 Task: Start in the project BitSoft the sprint 'User Story Mapping Sprint', with a duration of 1 week. Start in the project BitSoft the sprint 'User Story Mapping Sprint', with a duration of 3 weeks. Start in the project BitSoft the sprint 'User Story Mapping Sprint', with a duration of 2 weeks
Action: Mouse moved to (205, 68)
Screenshot: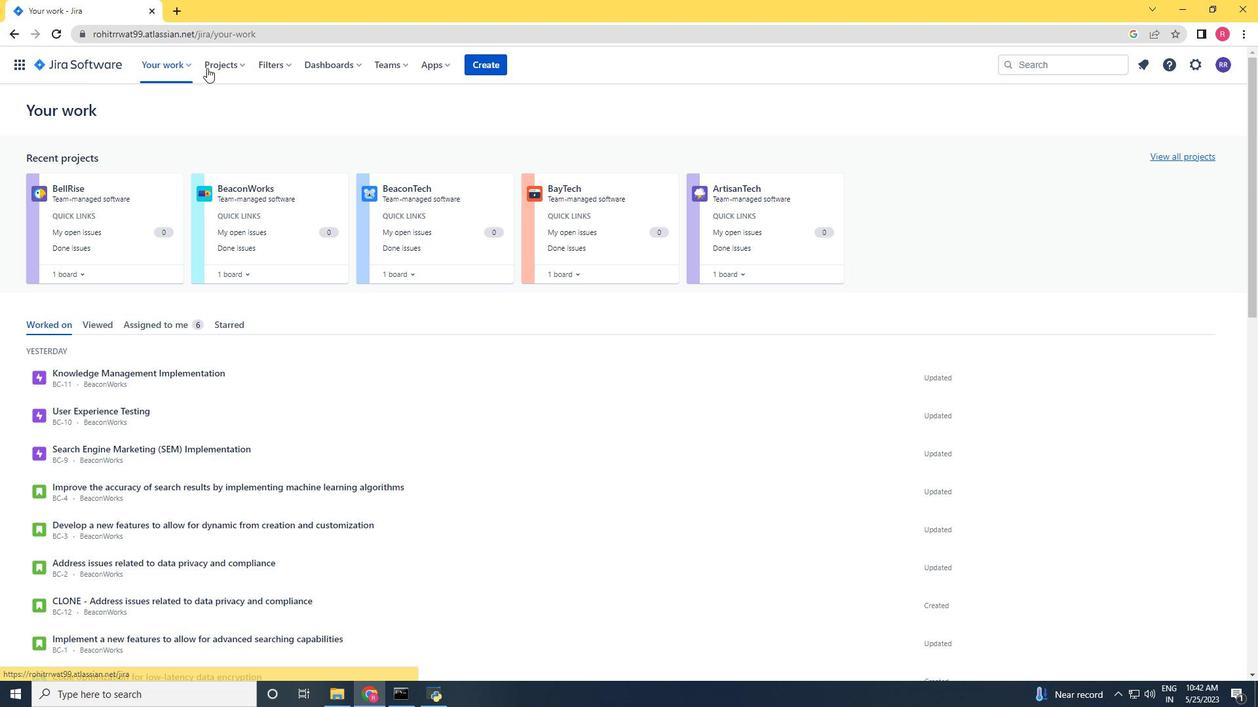 
Action: Mouse pressed left at (205, 68)
Screenshot: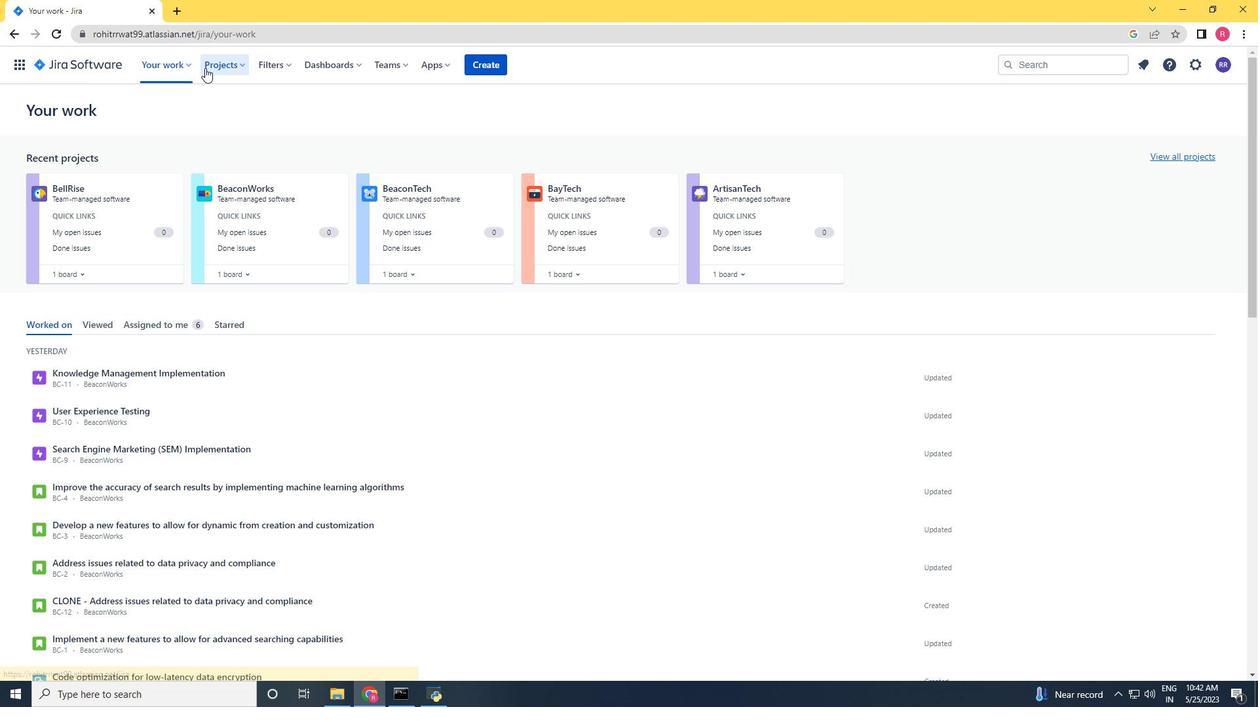 
Action: Mouse moved to (239, 130)
Screenshot: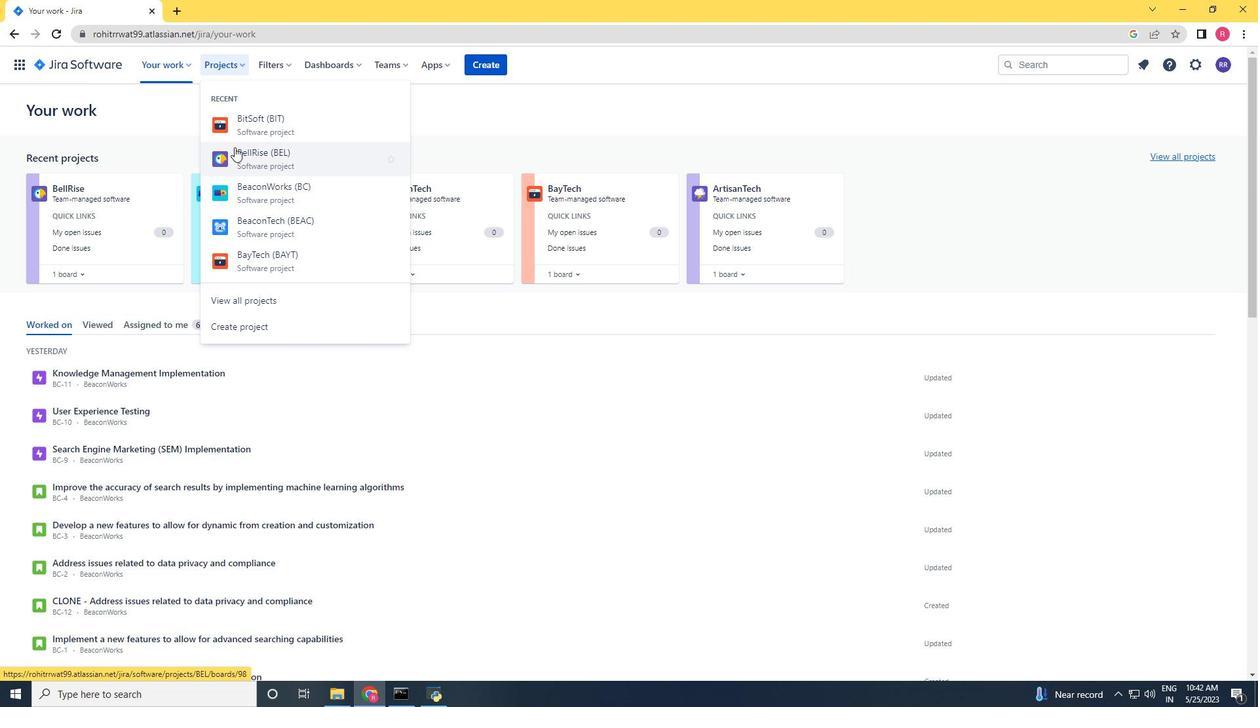 
Action: Mouse pressed left at (239, 130)
Screenshot: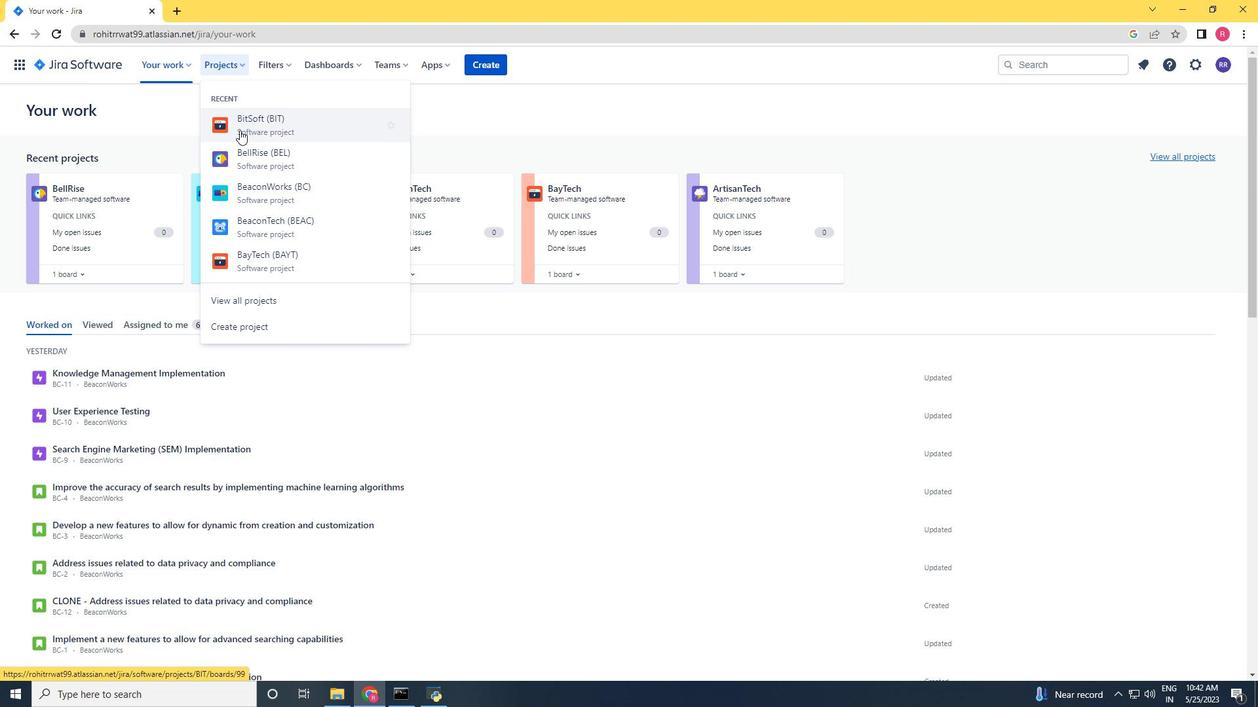 
Action: Mouse moved to (45, 192)
Screenshot: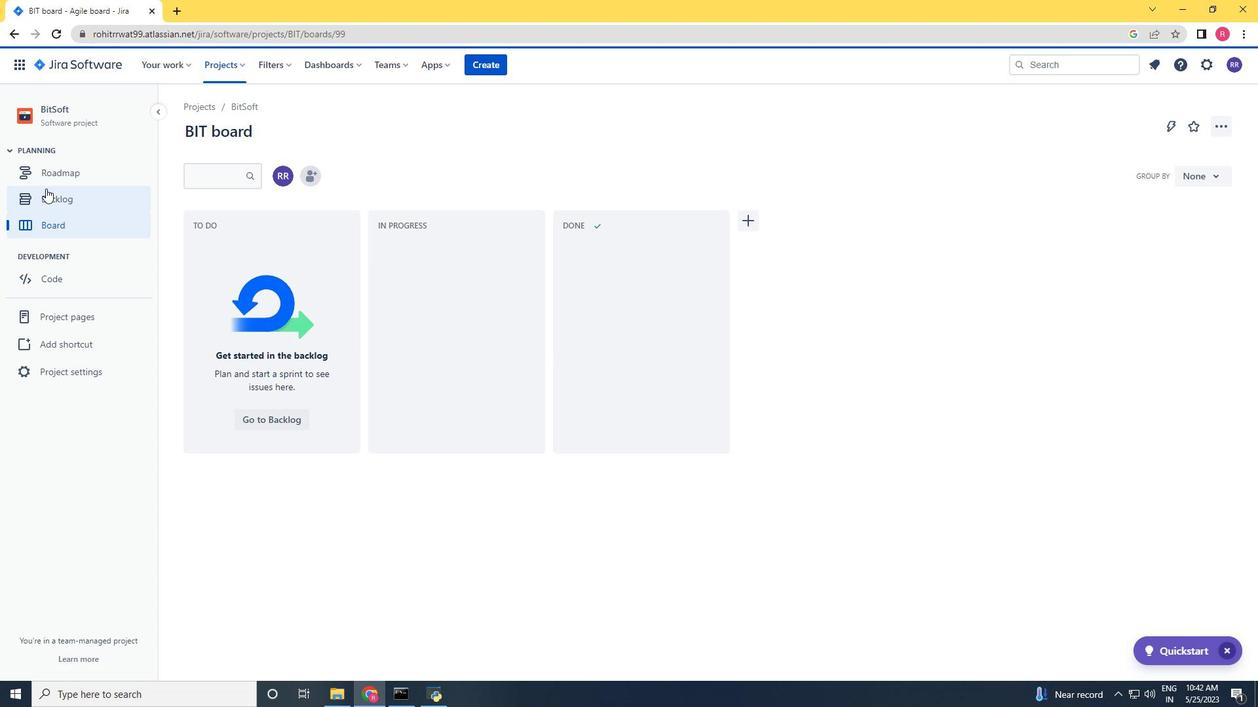 
Action: Mouse pressed left at (45, 192)
Screenshot: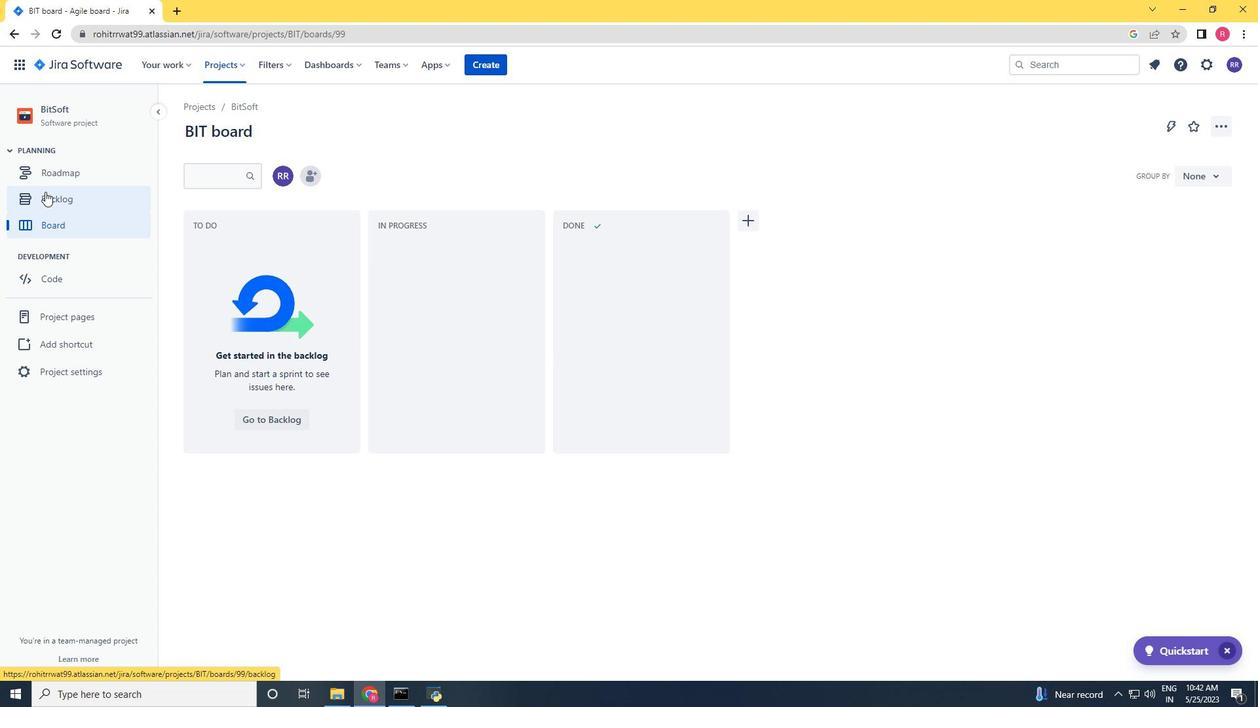 
Action: Mouse moved to (1171, 211)
Screenshot: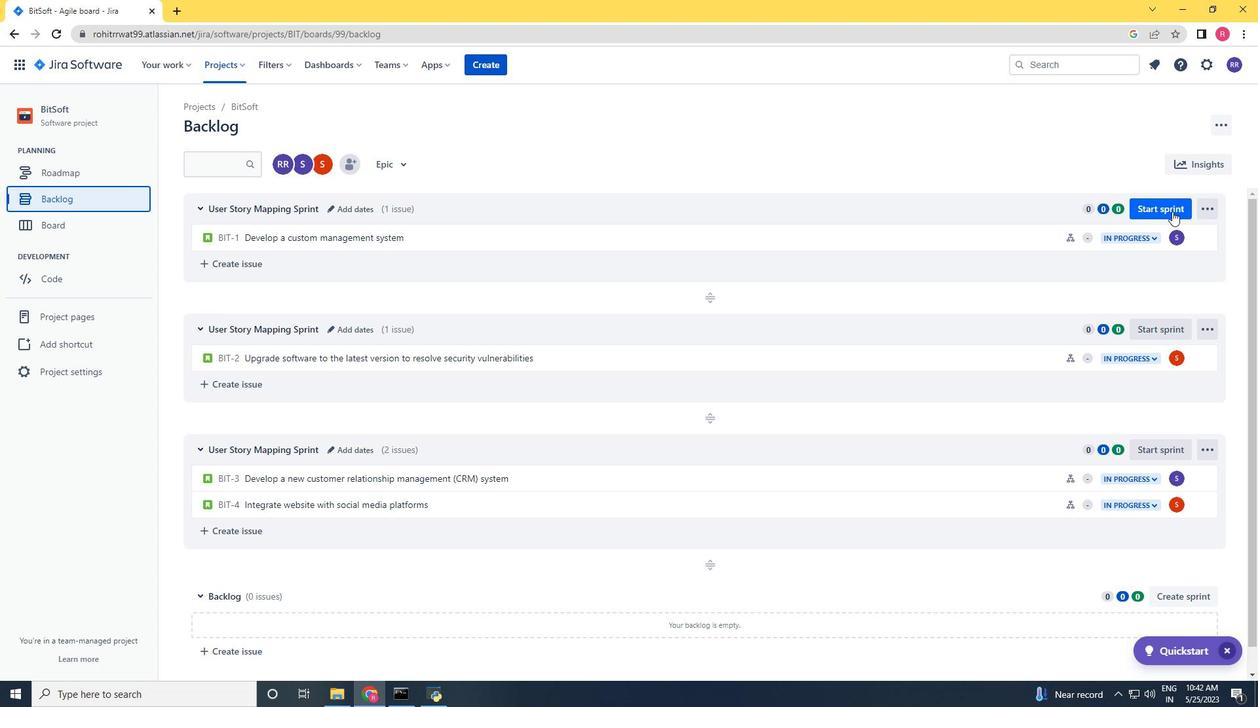 
Action: Mouse pressed left at (1171, 211)
Screenshot: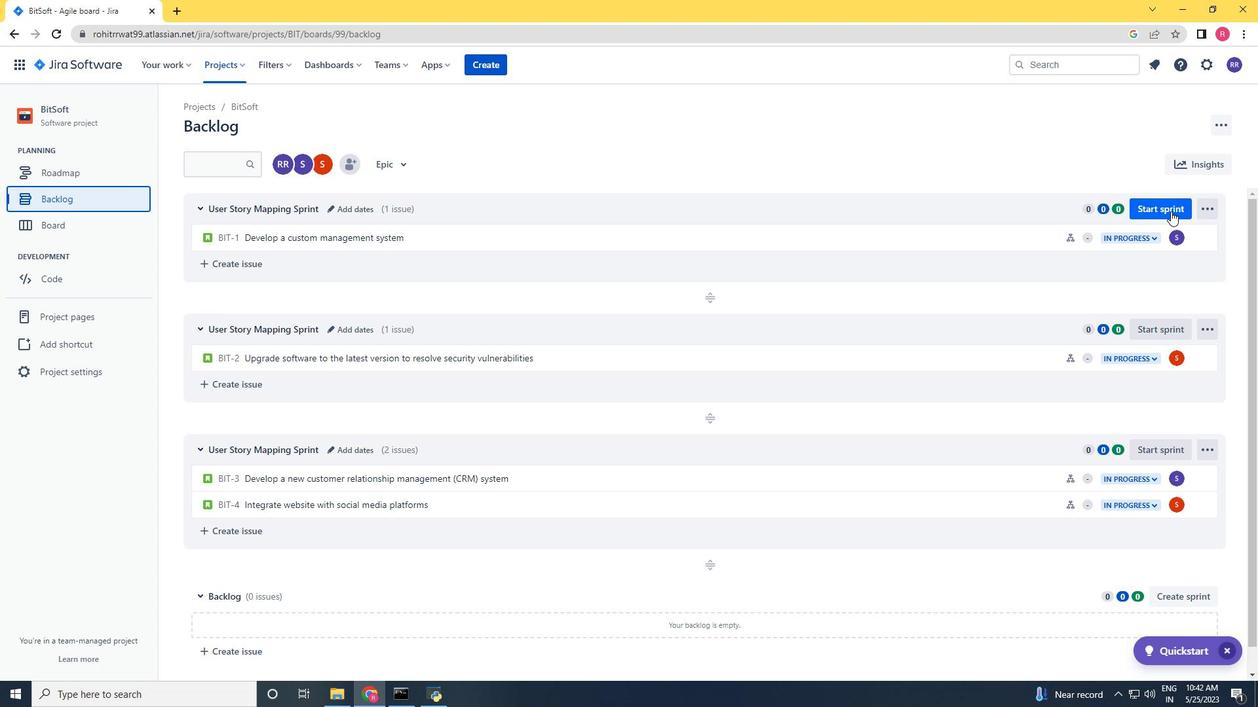 
Action: Mouse moved to (584, 235)
Screenshot: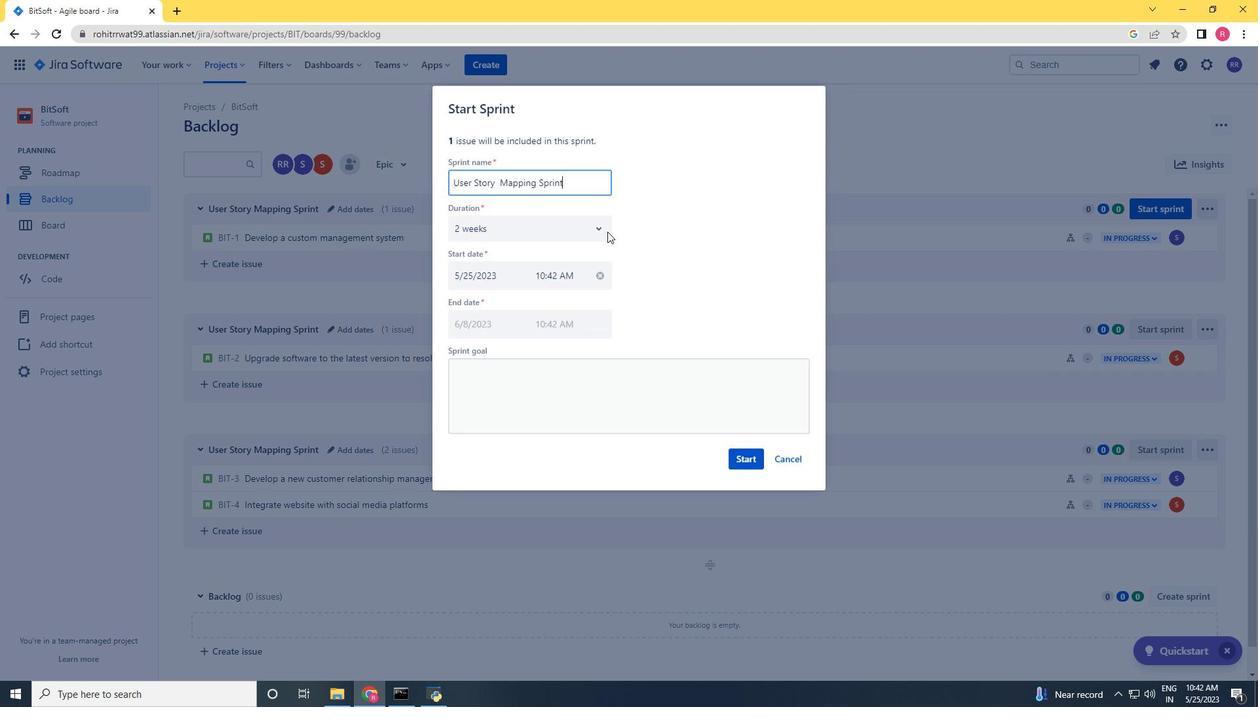 
Action: Mouse pressed left at (584, 235)
Screenshot: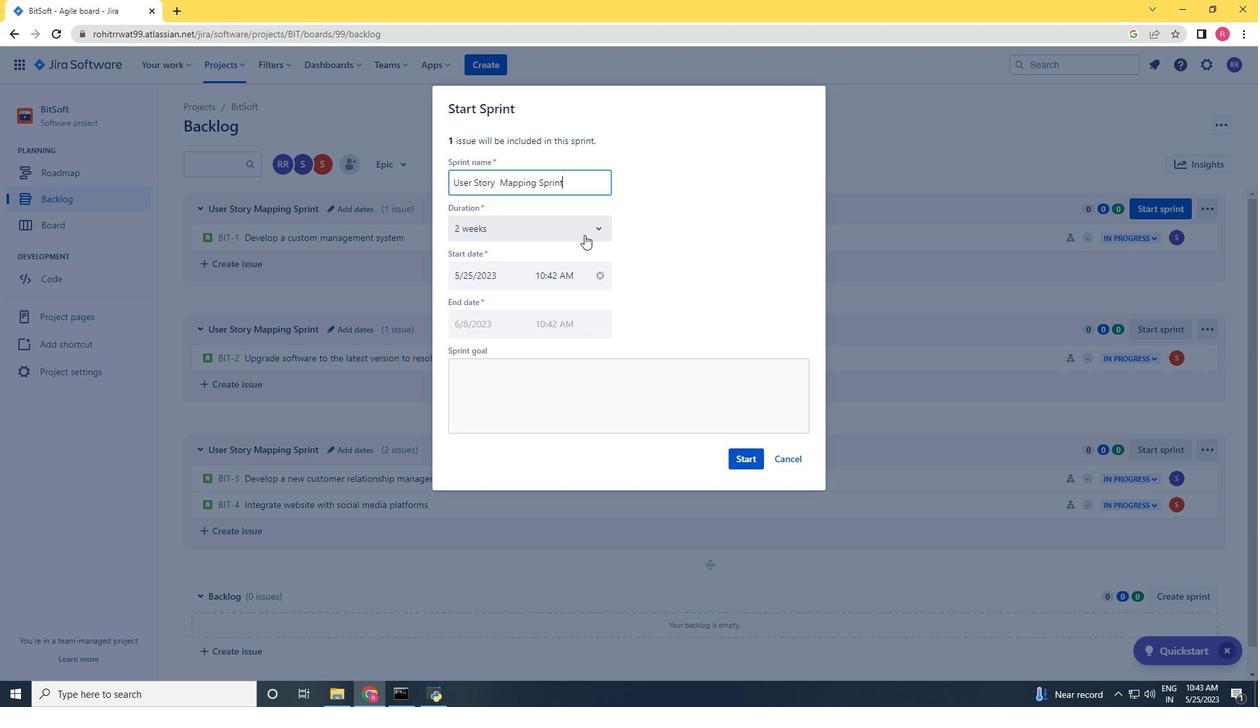 
Action: Mouse moved to (533, 260)
Screenshot: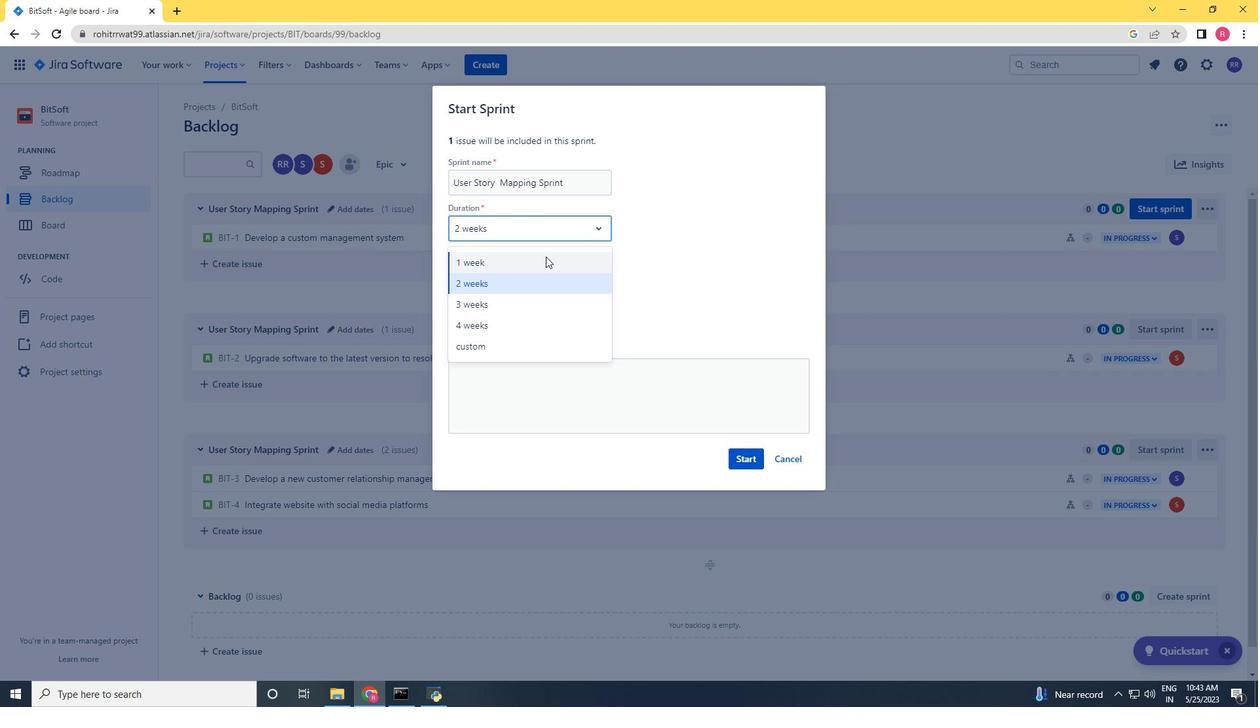 
Action: Mouse pressed left at (533, 260)
Screenshot: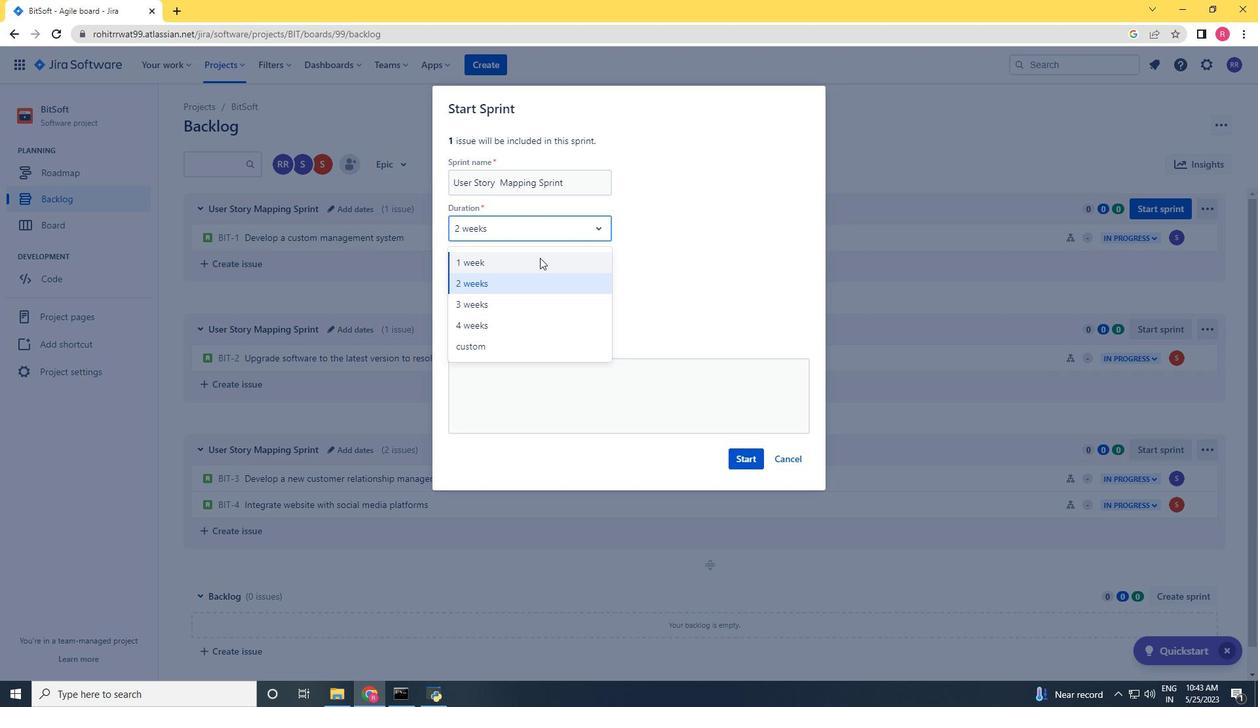 
Action: Mouse moved to (734, 455)
Screenshot: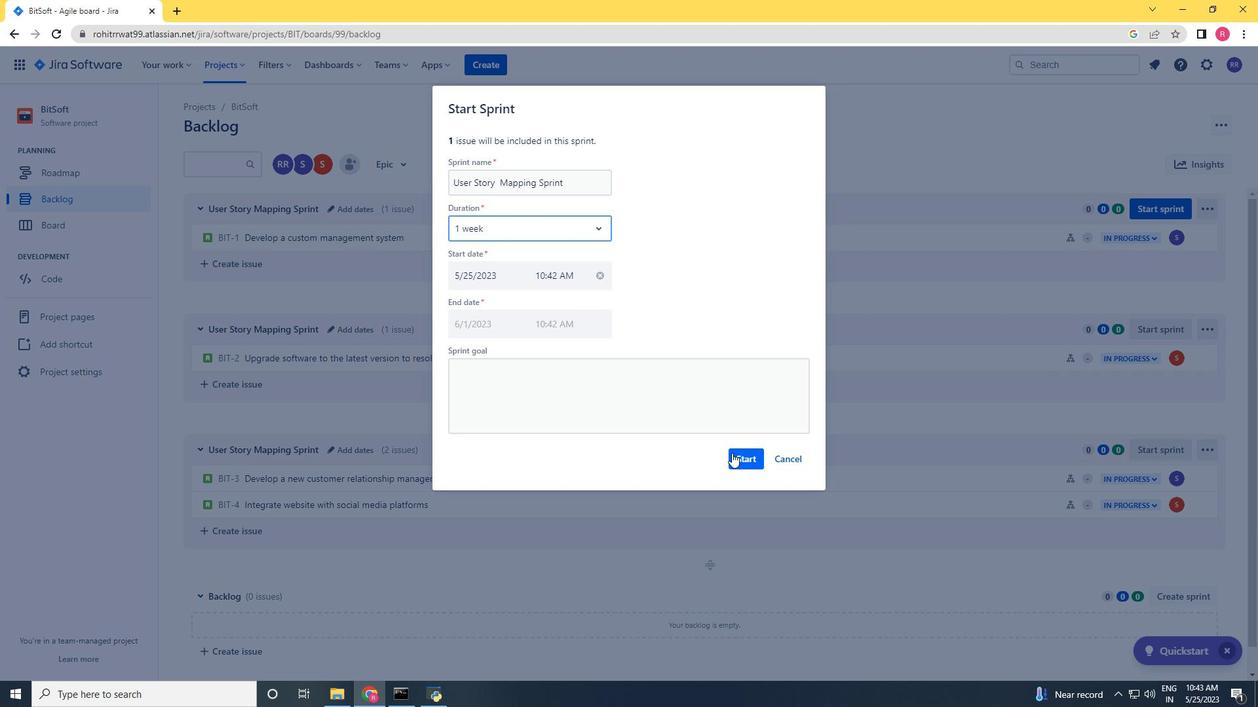 
Action: Mouse pressed left at (734, 455)
Screenshot: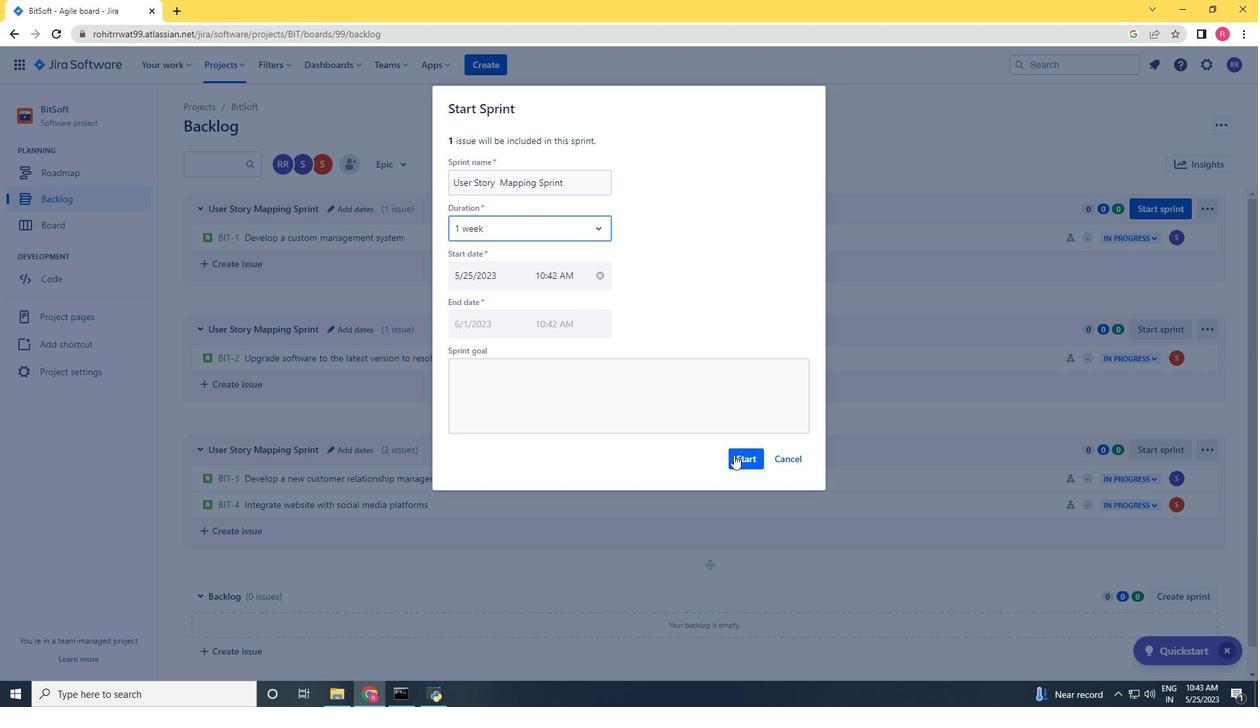 
Action: Mouse moved to (75, 201)
Screenshot: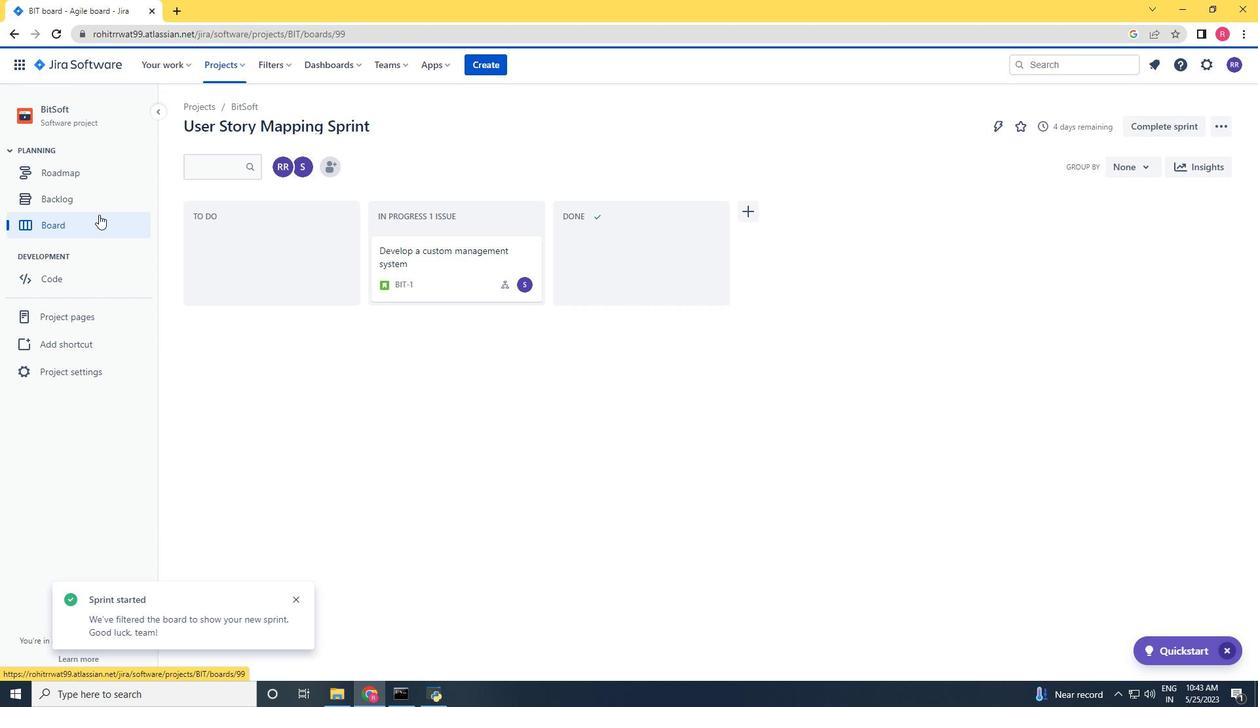 
Action: Mouse pressed left at (75, 201)
Screenshot: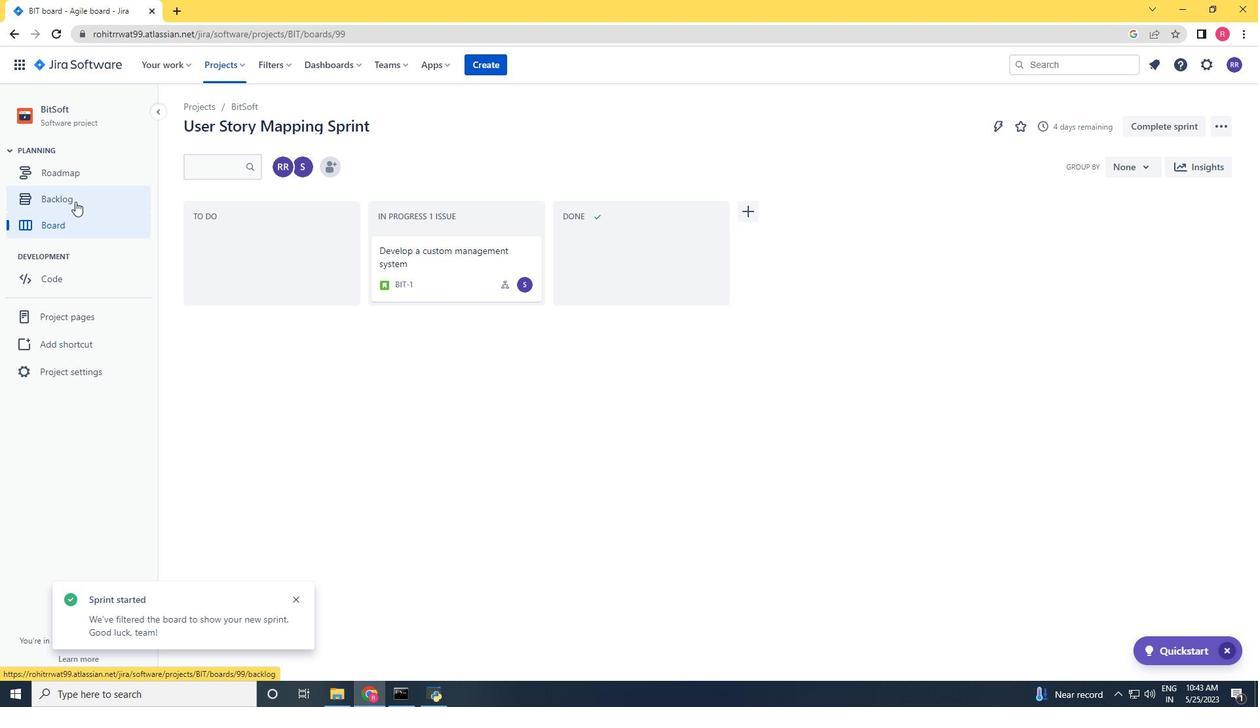 
Action: Mouse moved to (1160, 328)
Screenshot: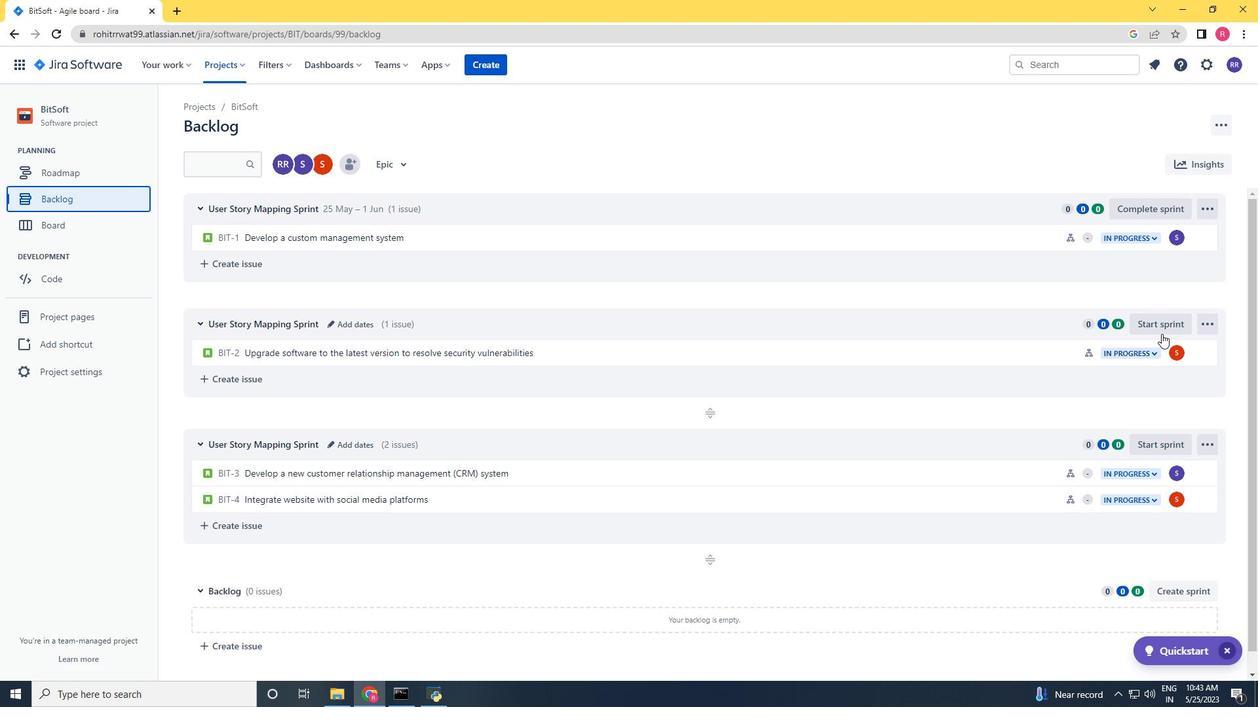 
Action: Mouse pressed left at (1160, 328)
Screenshot: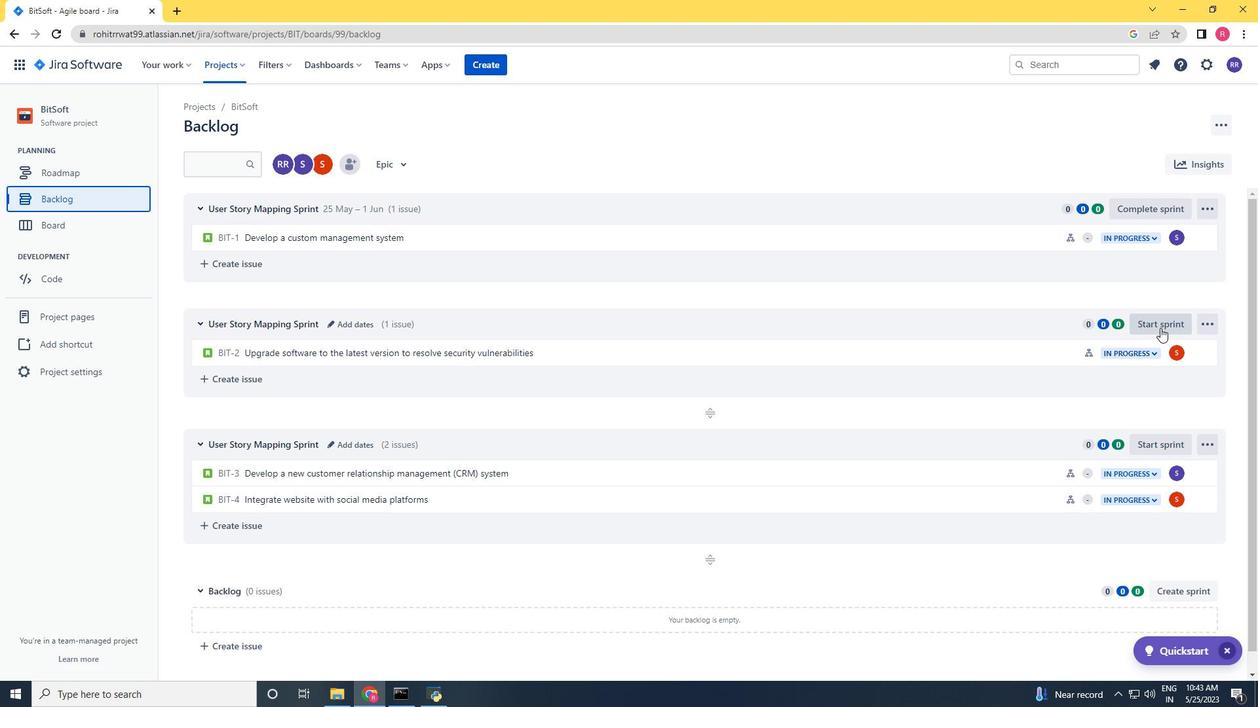 
Action: Mouse moved to (522, 222)
Screenshot: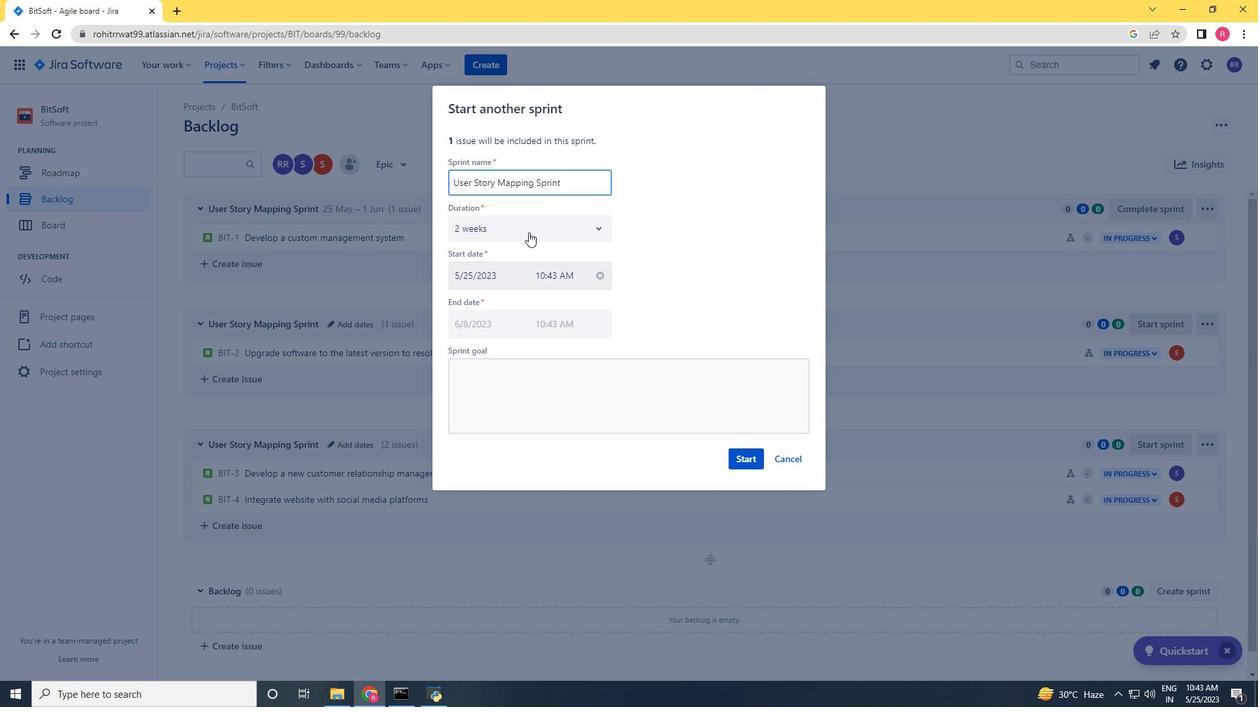 
Action: Mouse pressed left at (522, 222)
Screenshot: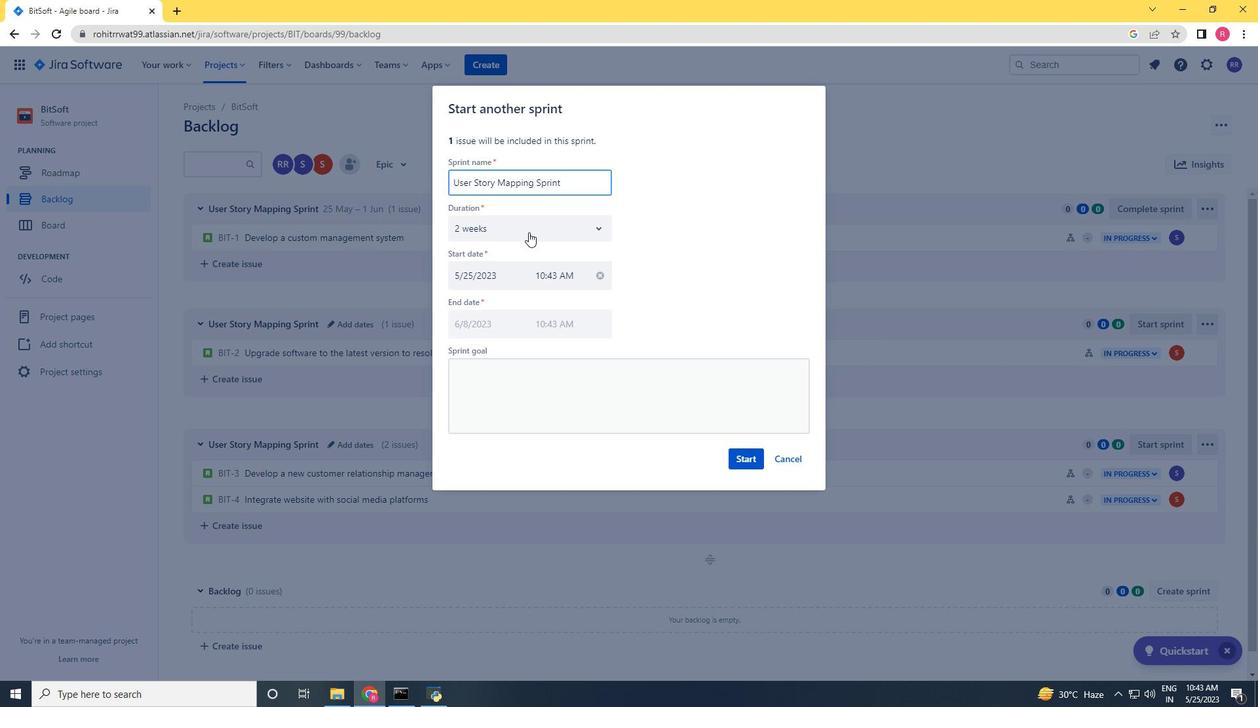 
Action: Mouse moved to (487, 308)
Screenshot: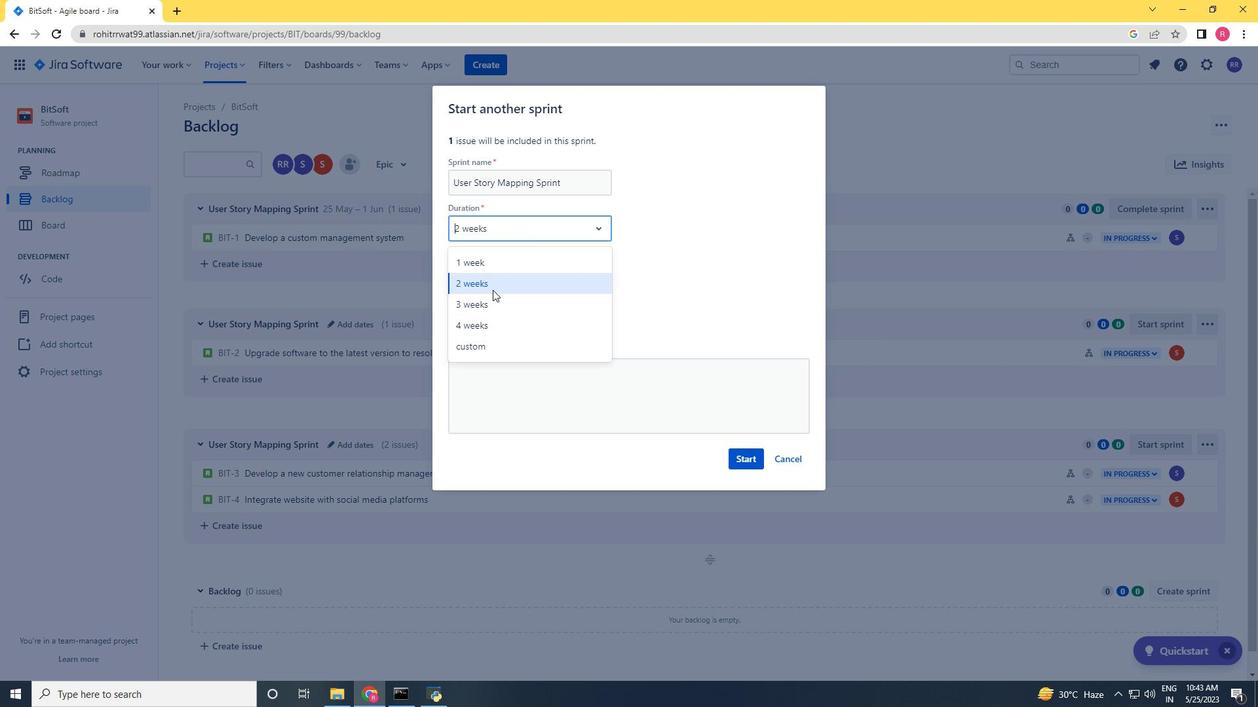 
Action: Mouse pressed left at (487, 308)
Screenshot: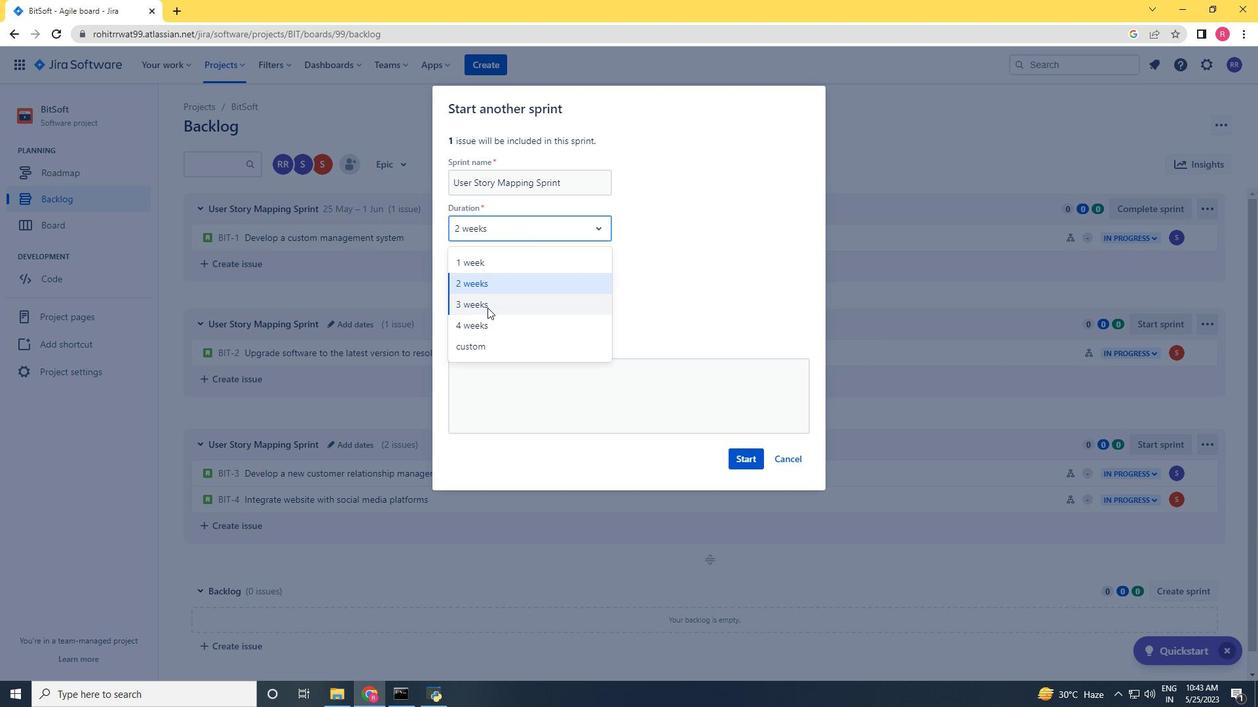 
Action: Mouse moved to (742, 456)
Screenshot: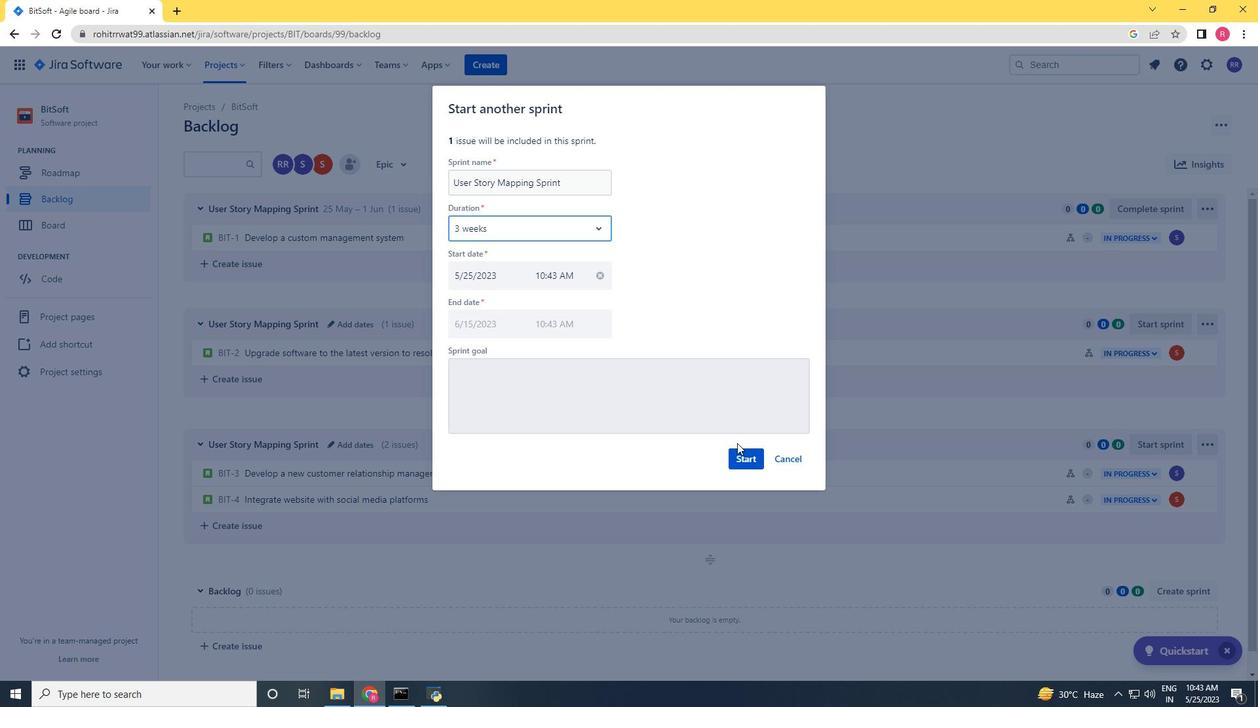 
Action: Mouse pressed left at (742, 456)
Screenshot: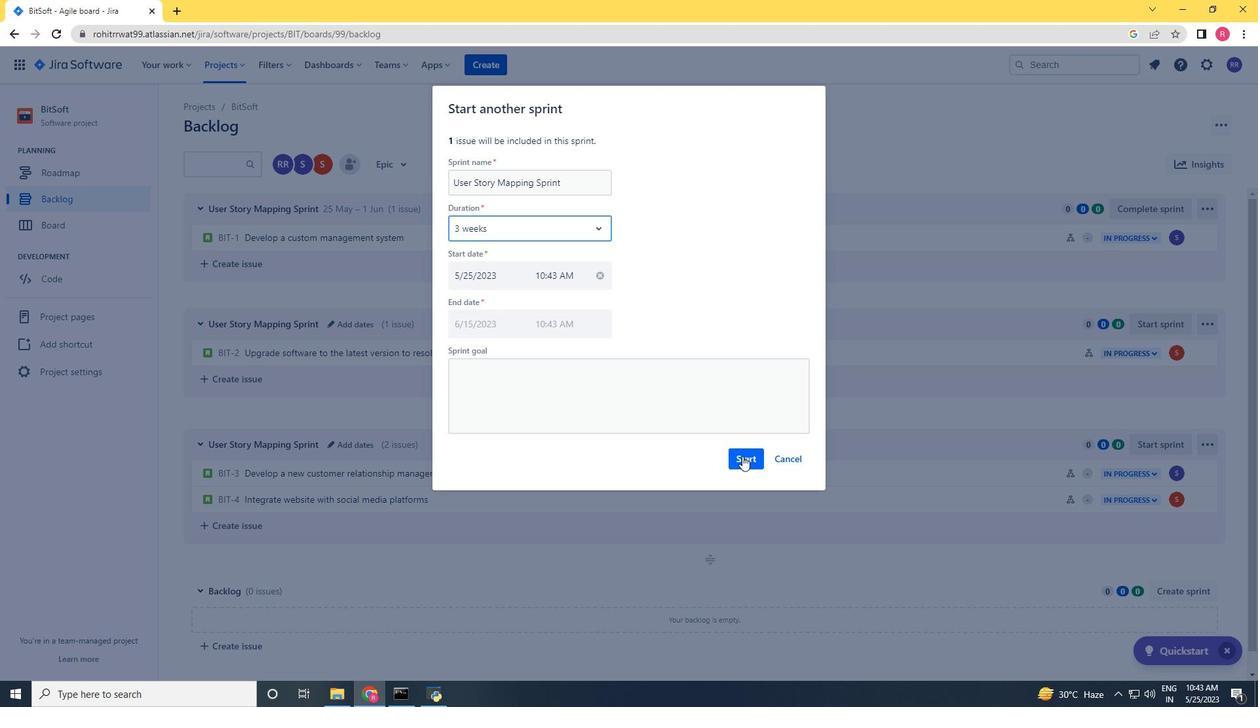 
Action: Mouse moved to (75, 205)
Screenshot: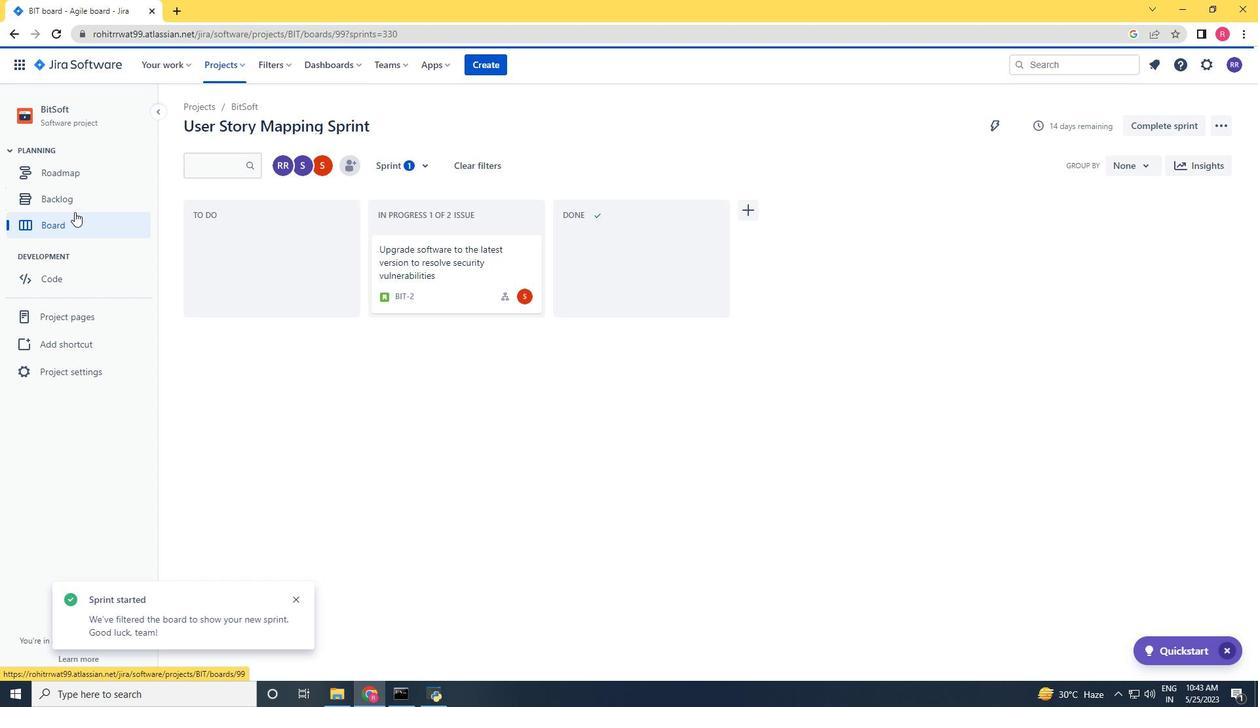 
Action: Mouse pressed left at (75, 205)
Screenshot: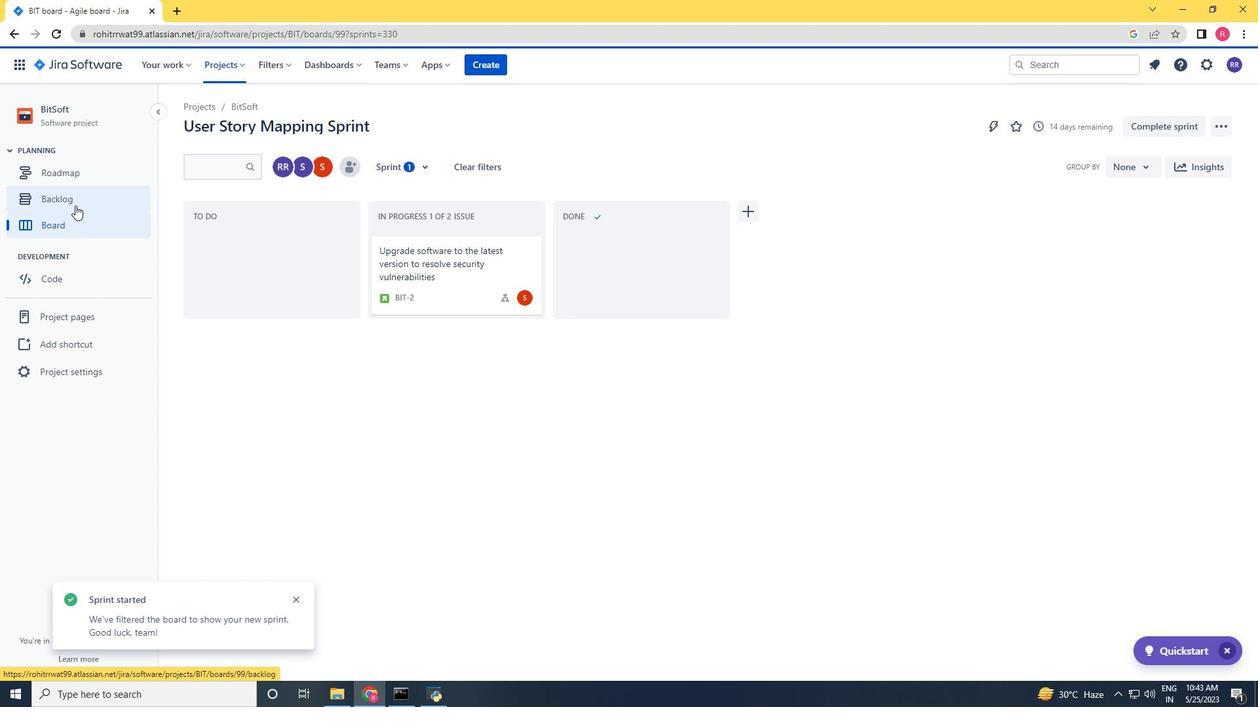 
Action: Mouse moved to (1159, 441)
Screenshot: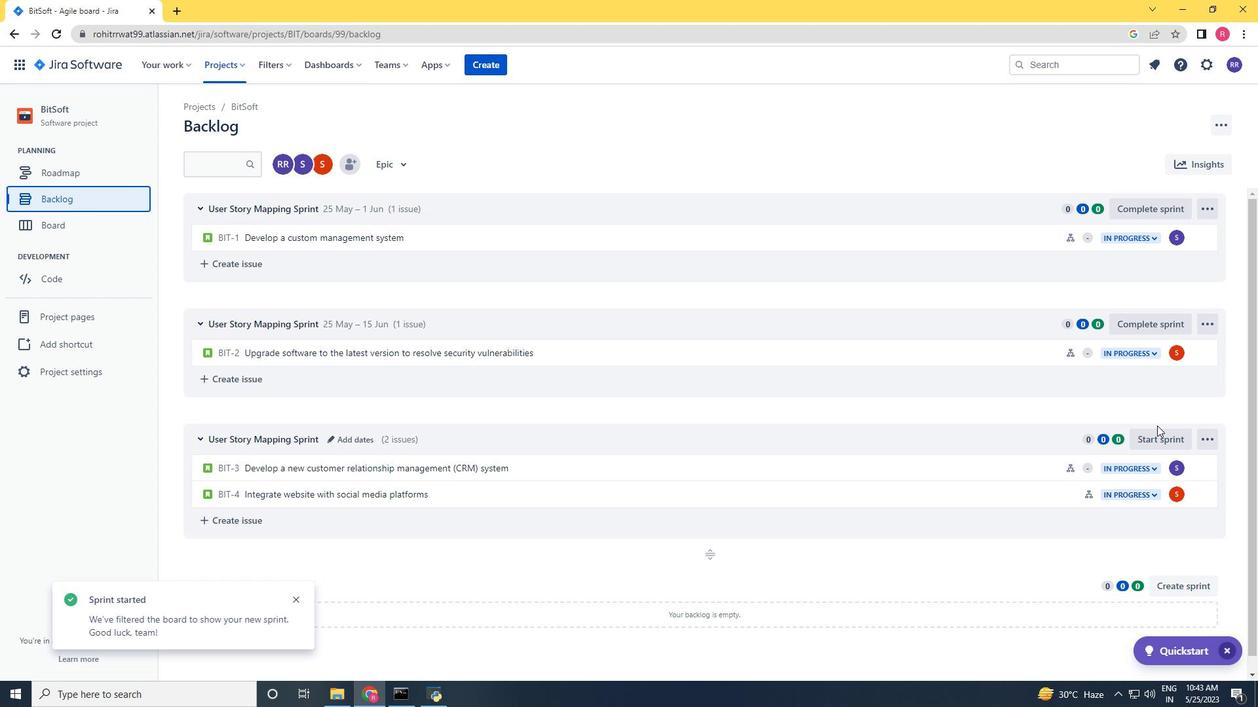 
Action: Mouse pressed left at (1159, 441)
Screenshot: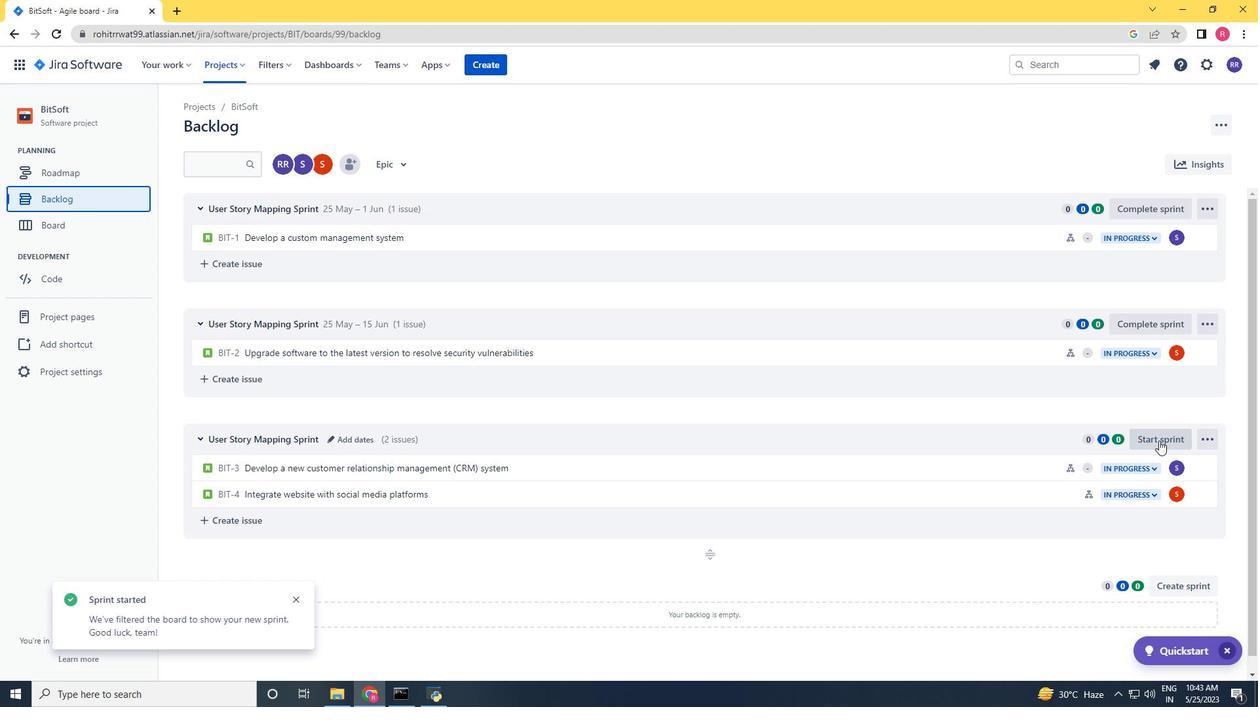 
Action: Mouse moved to (512, 231)
Screenshot: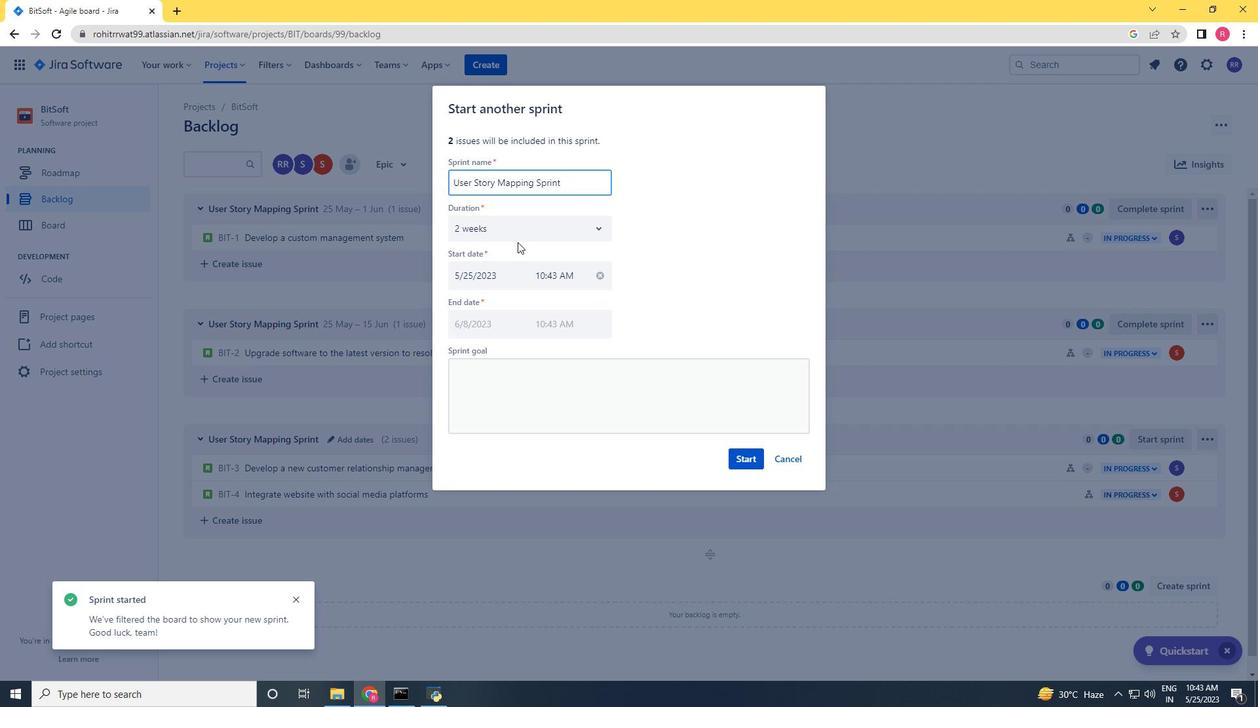 
Action: Mouse pressed left at (512, 231)
Screenshot: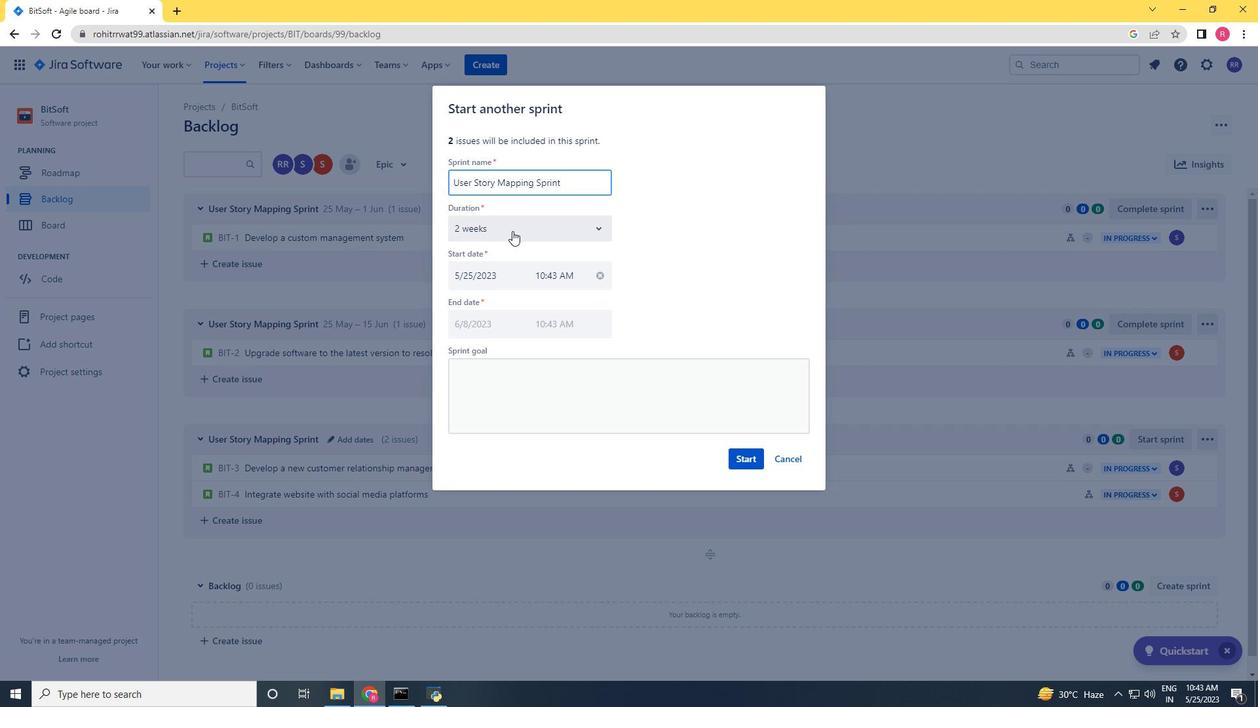 
Action: Mouse moved to (490, 283)
Screenshot: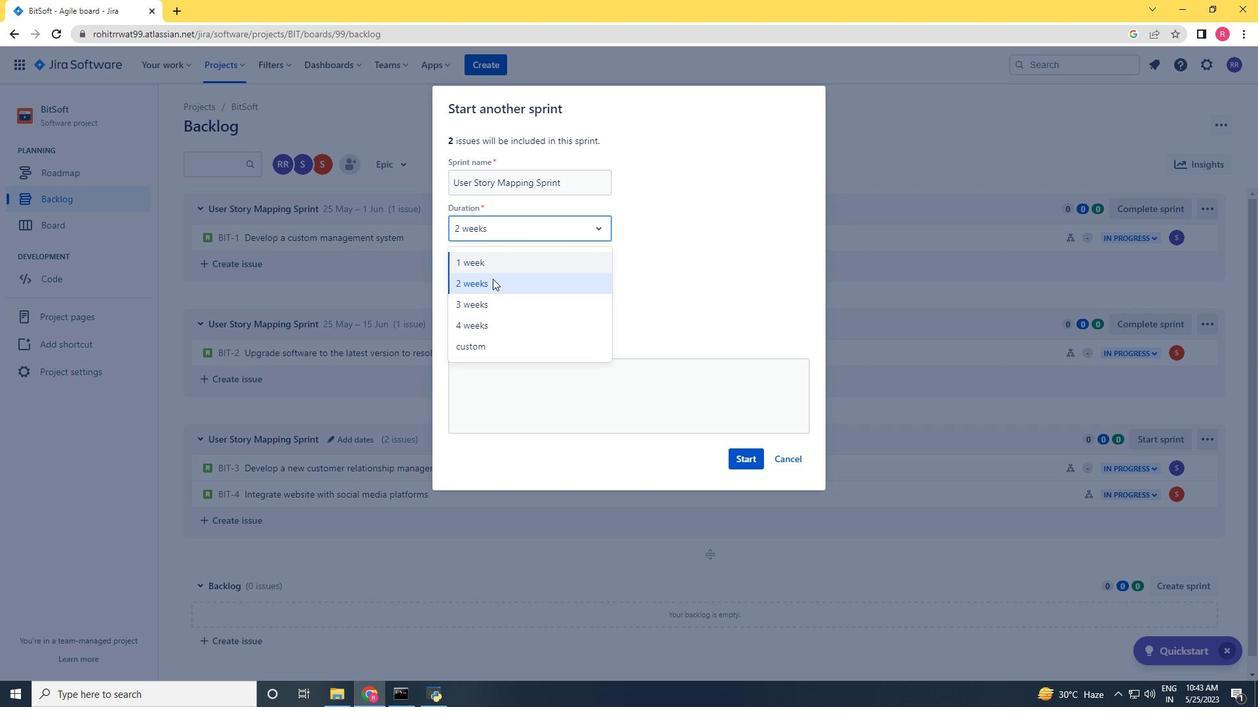 
Action: Mouse pressed left at (490, 283)
Screenshot: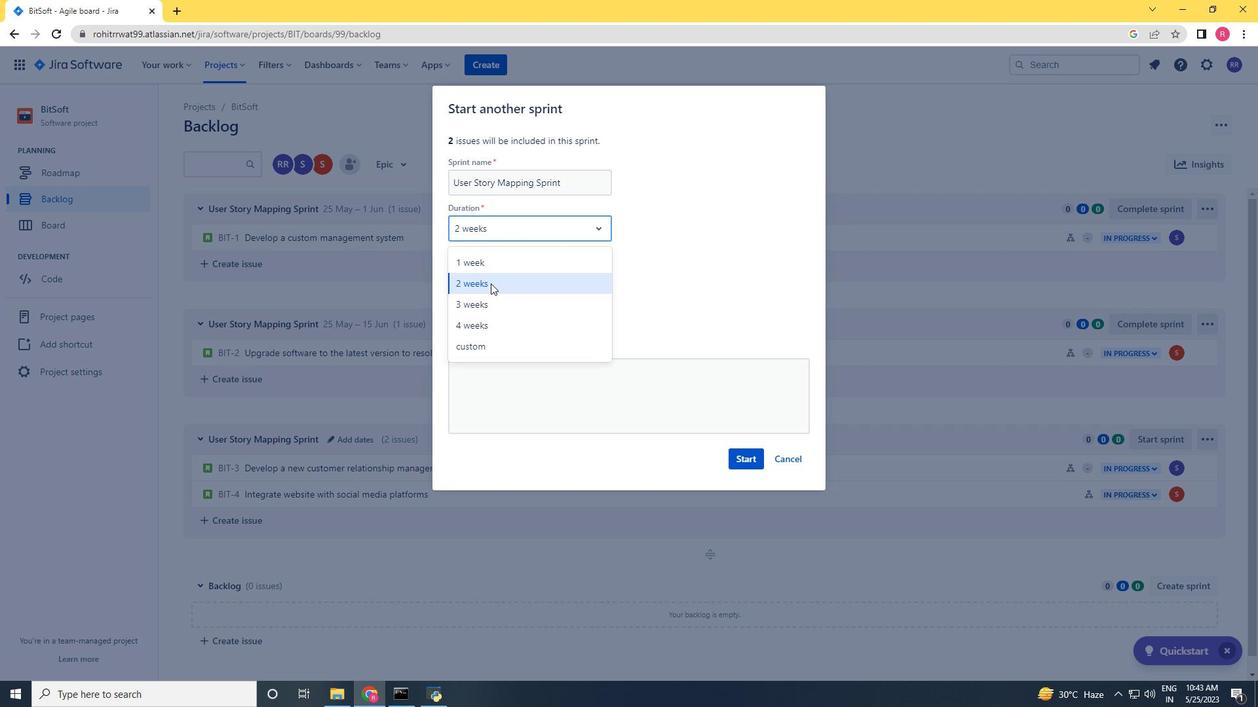 
Action: Mouse moved to (730, 452)
Screenshot: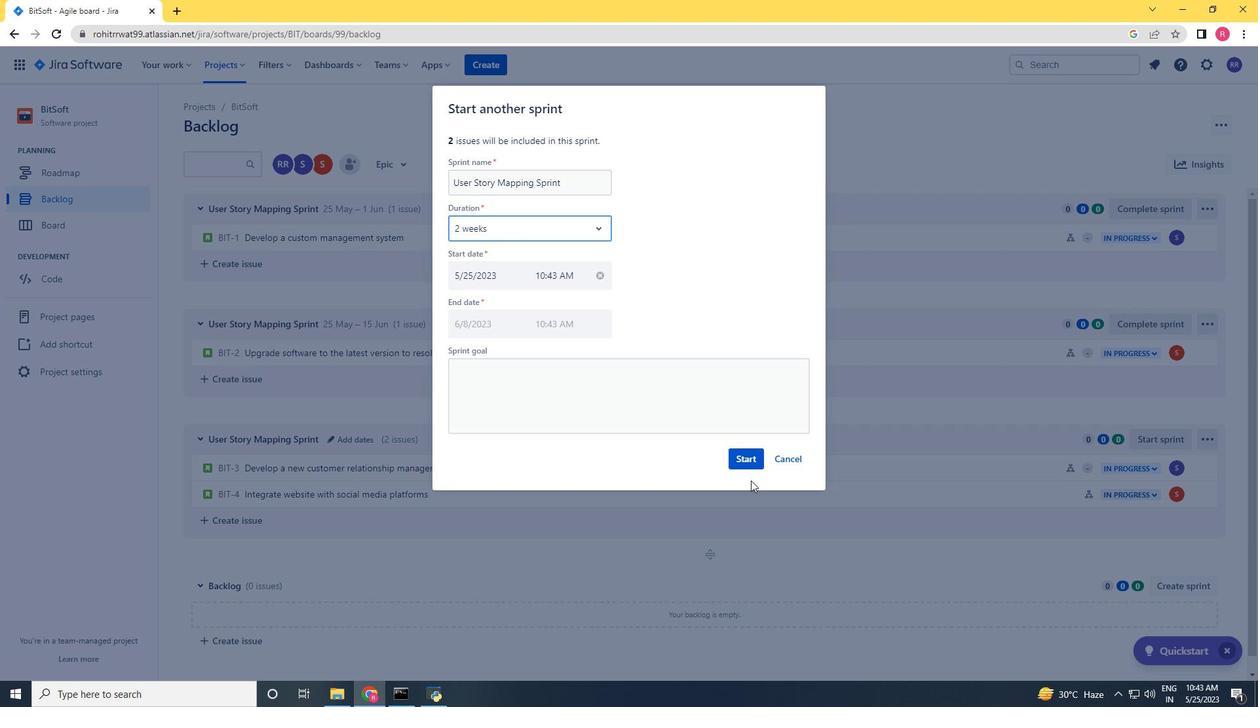 
Action: Mouse pressed left at (730, 452)
Screenshot: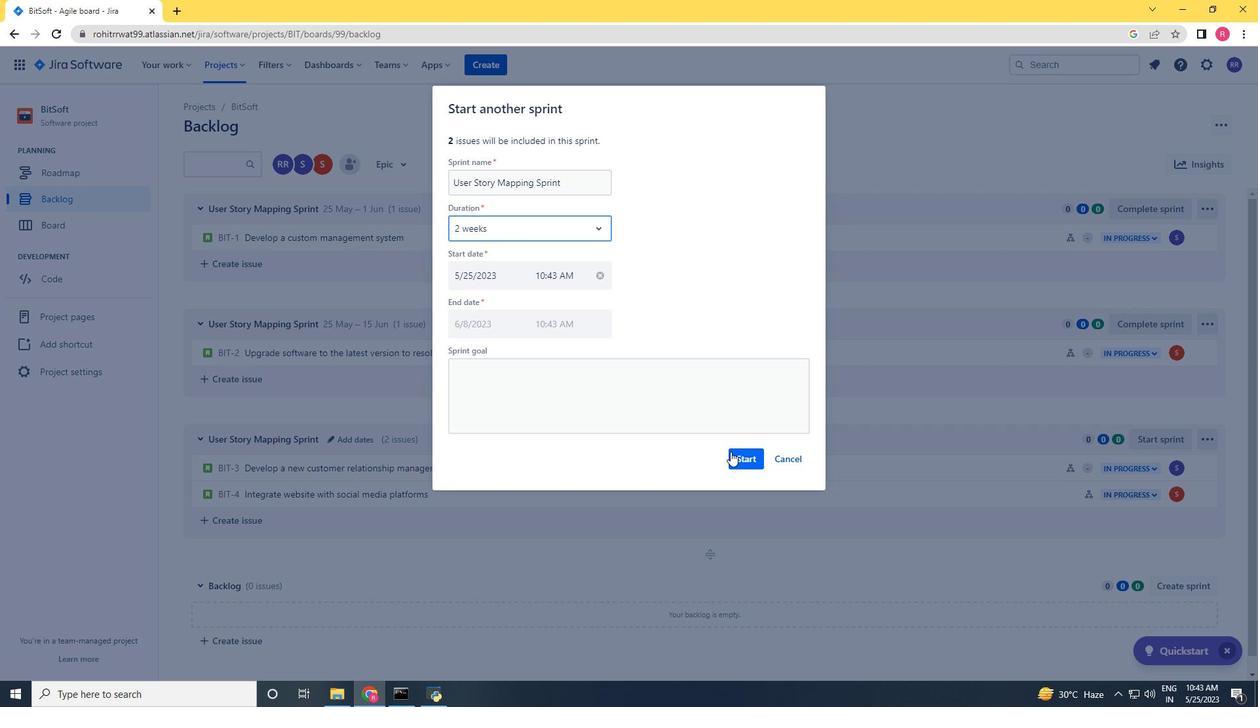
Action: Mouse moved to (57, 200)
Screenshot: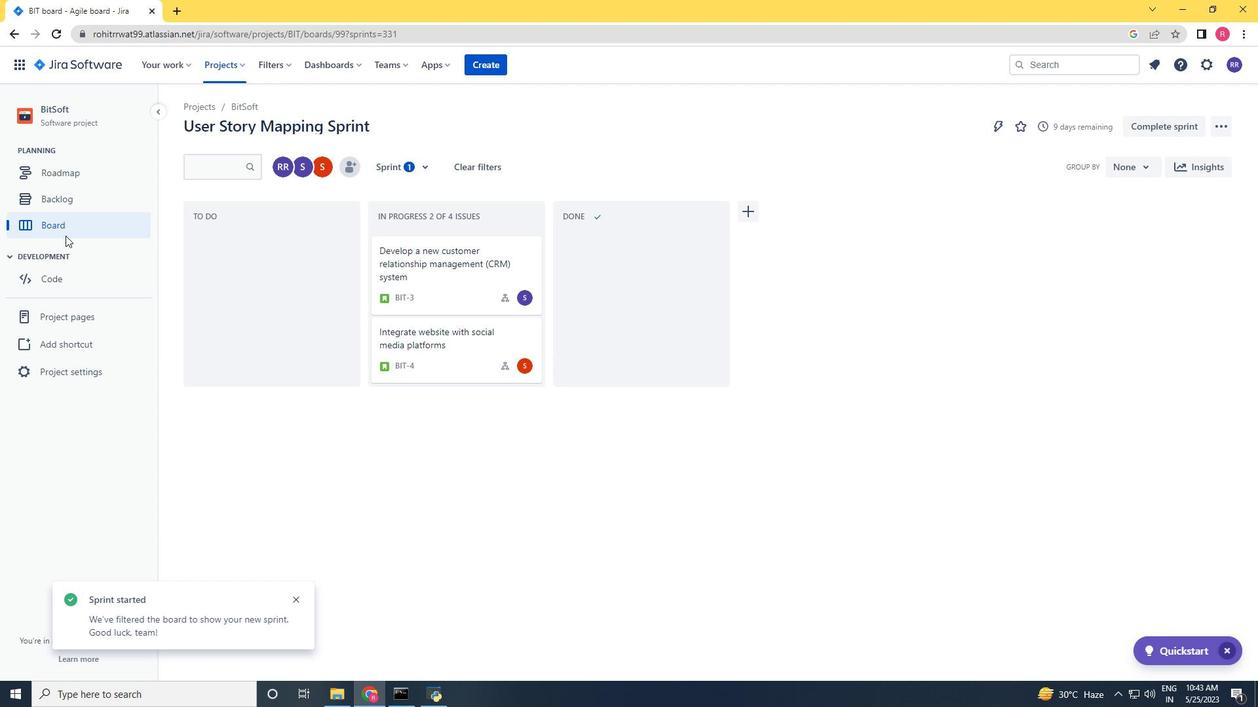 
Action: Mouse pressed left at (57, 200)
Screenshot: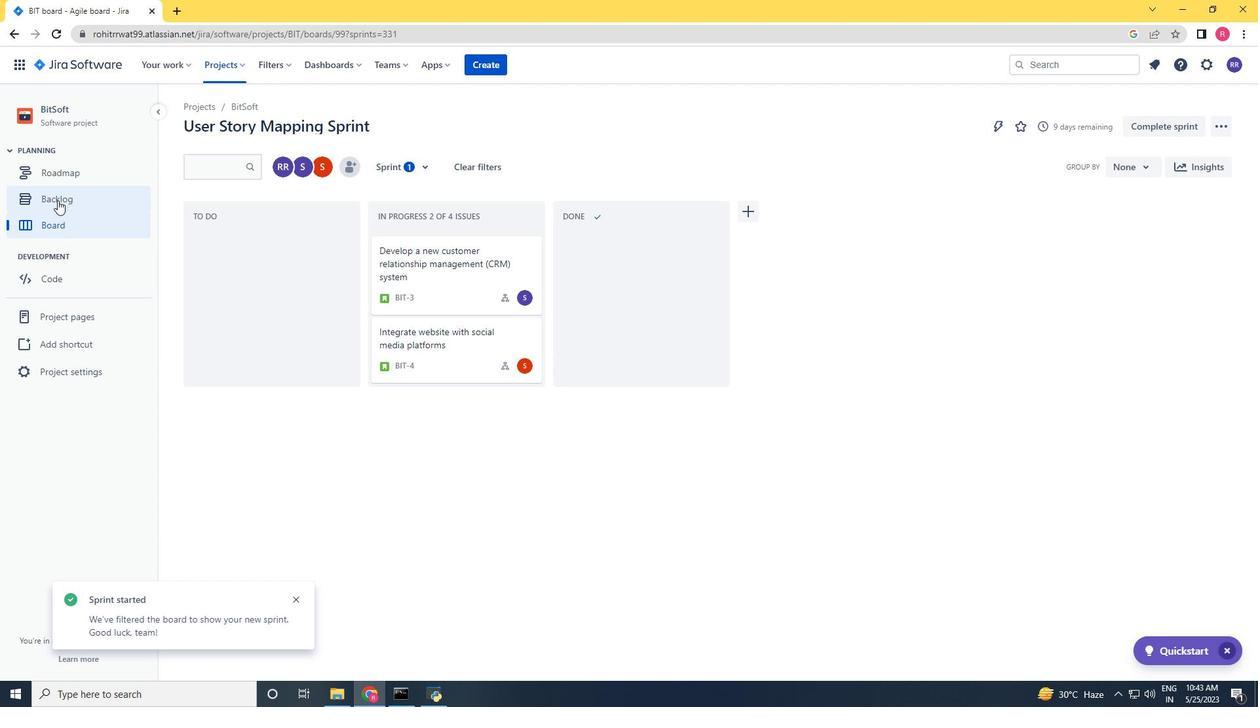 
Action: Mouse moved to (628, 587)
Screenshot: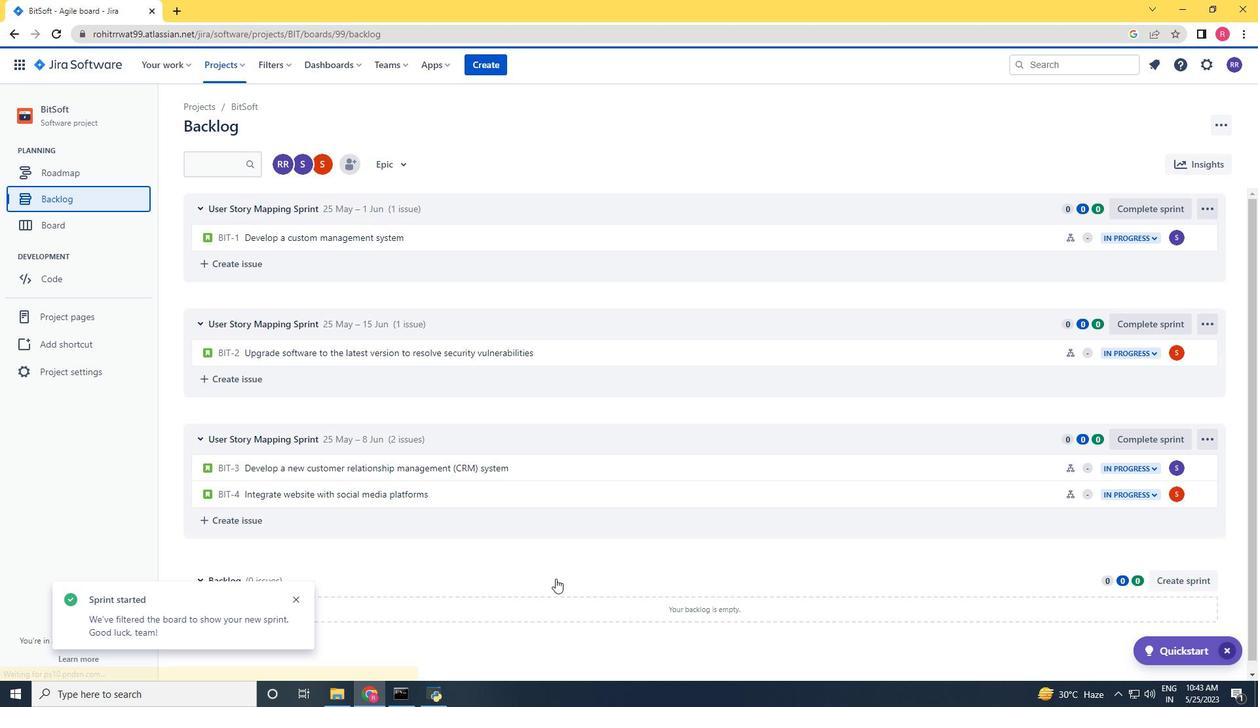 
Action: Mouse scrolled (628, 588) with delta (0, 0)
Screenshot: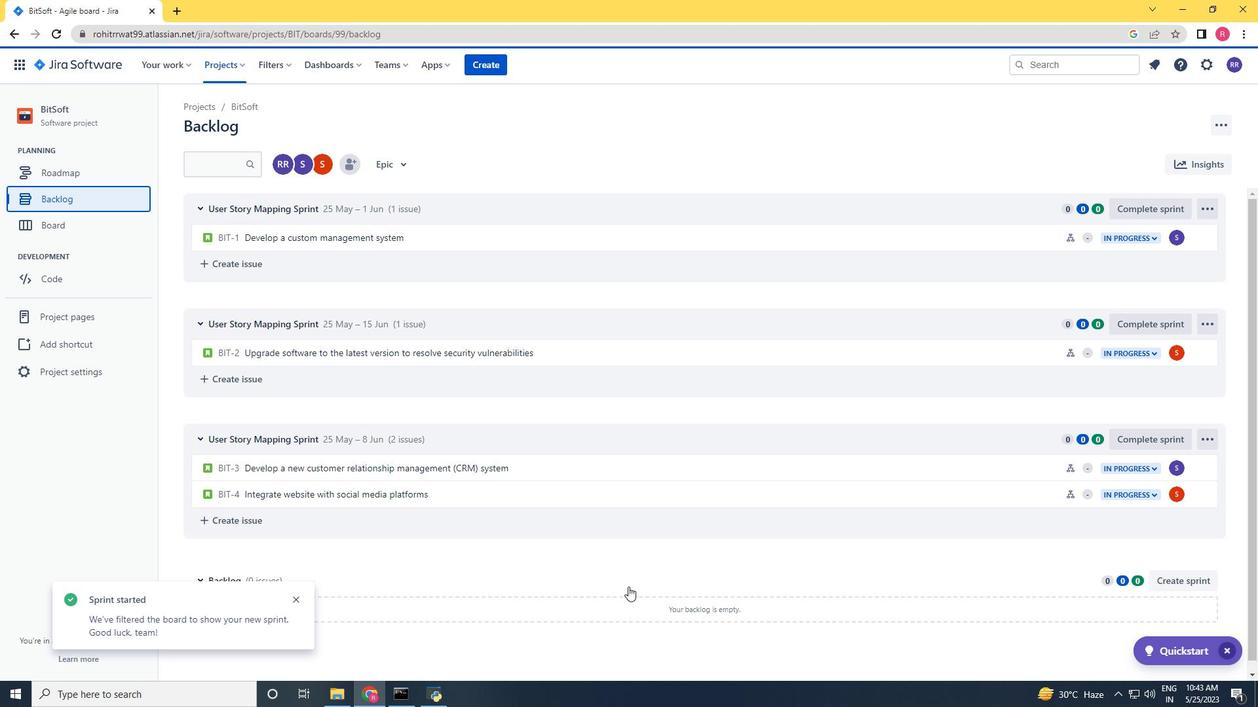 
Action: Mouse scrolled (628, 588) with delta (0, 0)
Screenshot: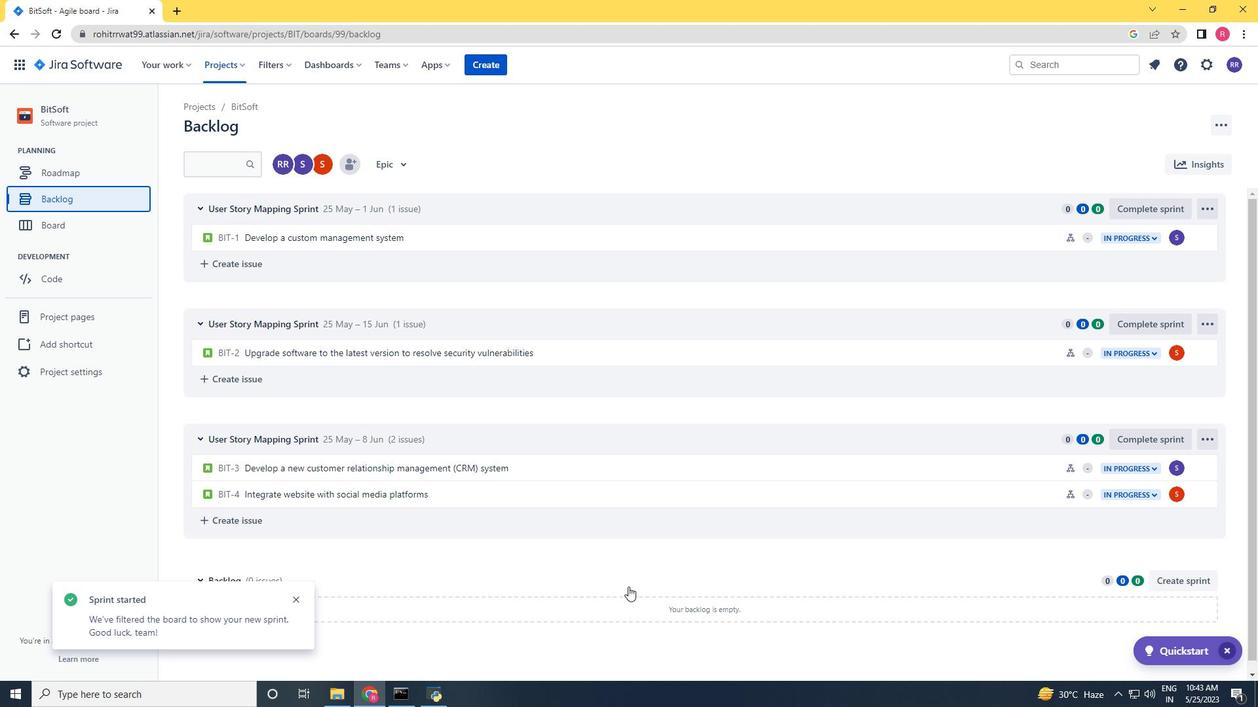 
Action: Mouse scrolled (628, 588) with delta (0, 0)
Screenshot: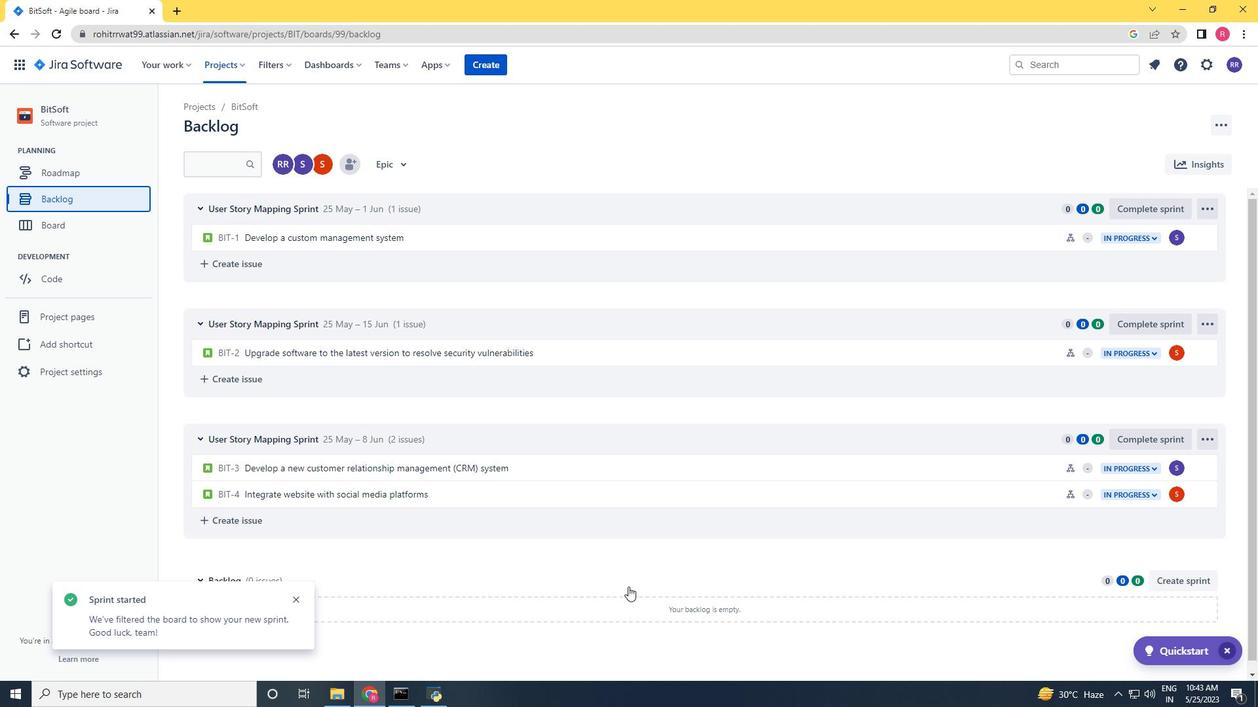 
Action: Mouse scrolled (628, 588) with delta (0, 0)
Screenshot: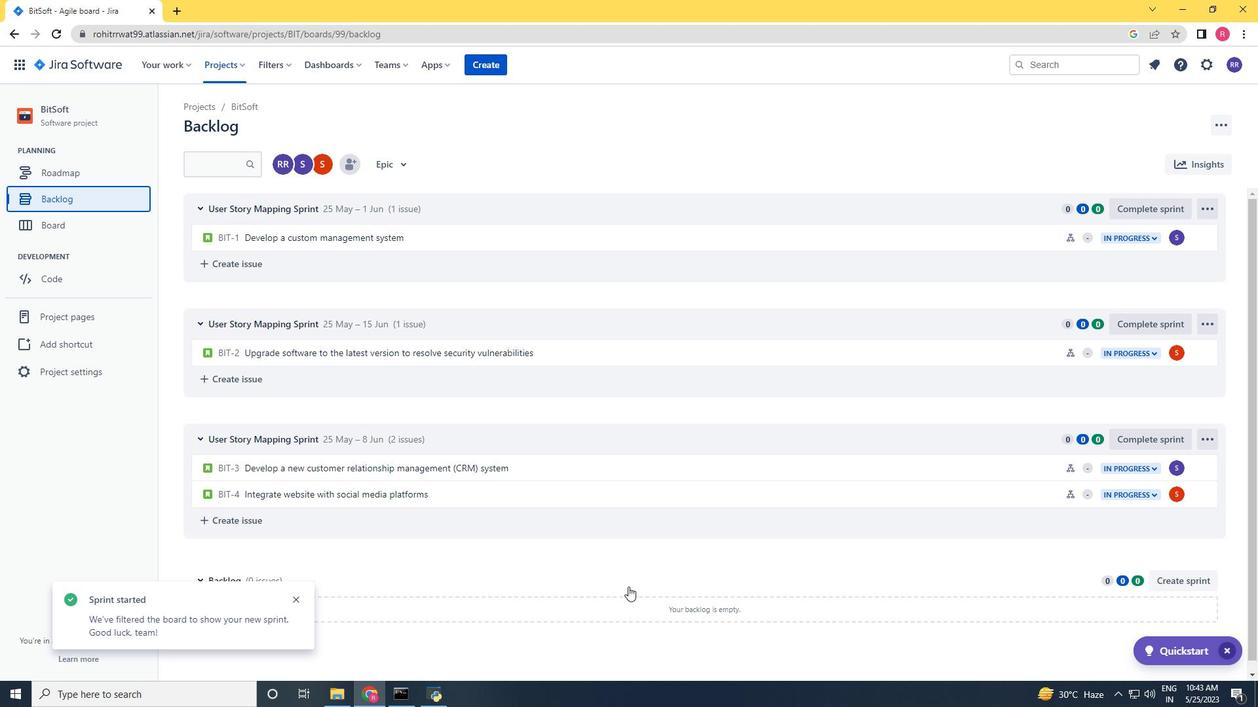 
Action: Mouse scrolled (628, 588) with delta (0, 0)
Screenshot: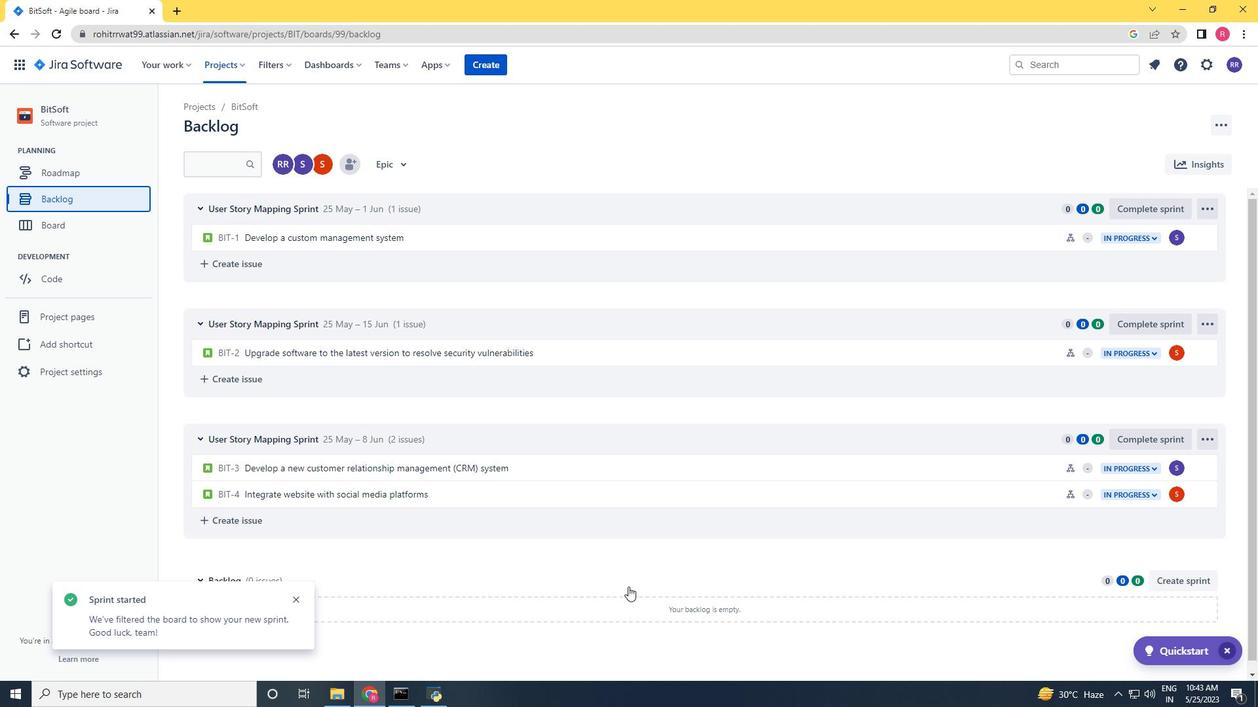 
Action: Mouse moved to (629, 587)
Screenshot: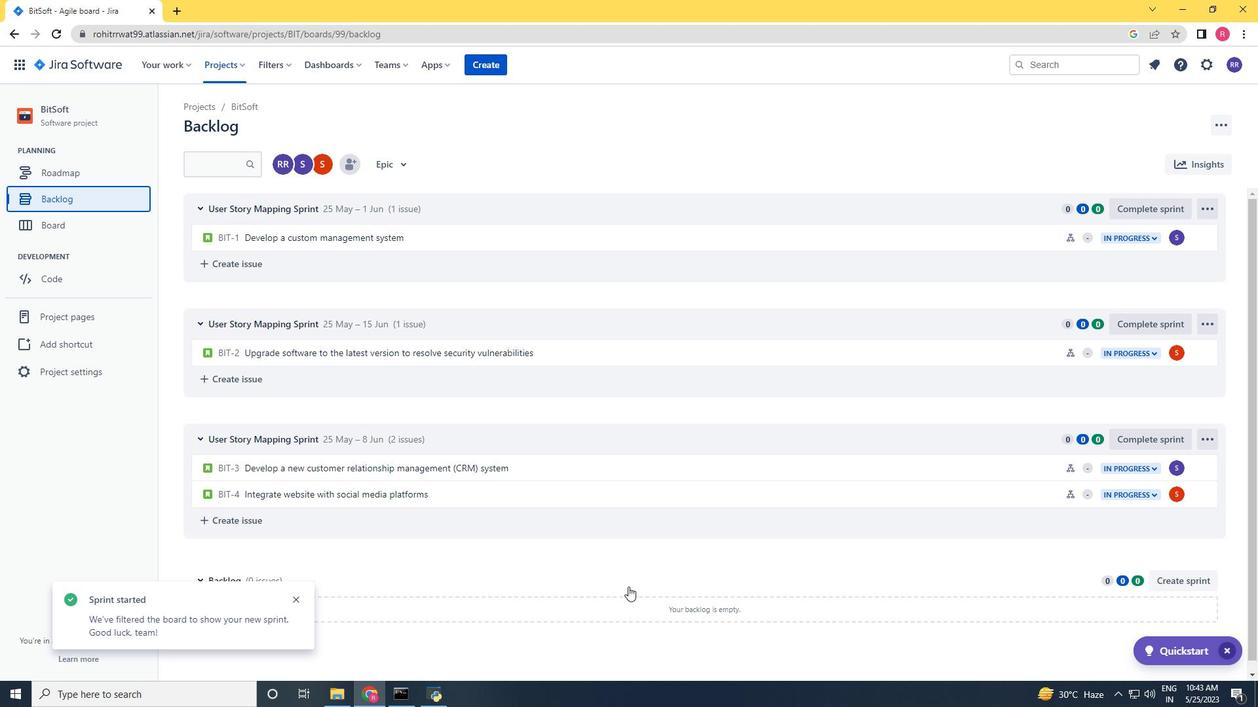 
Action: Mouse scrolled (629, 586) with delta (0, 0)
Screenshot: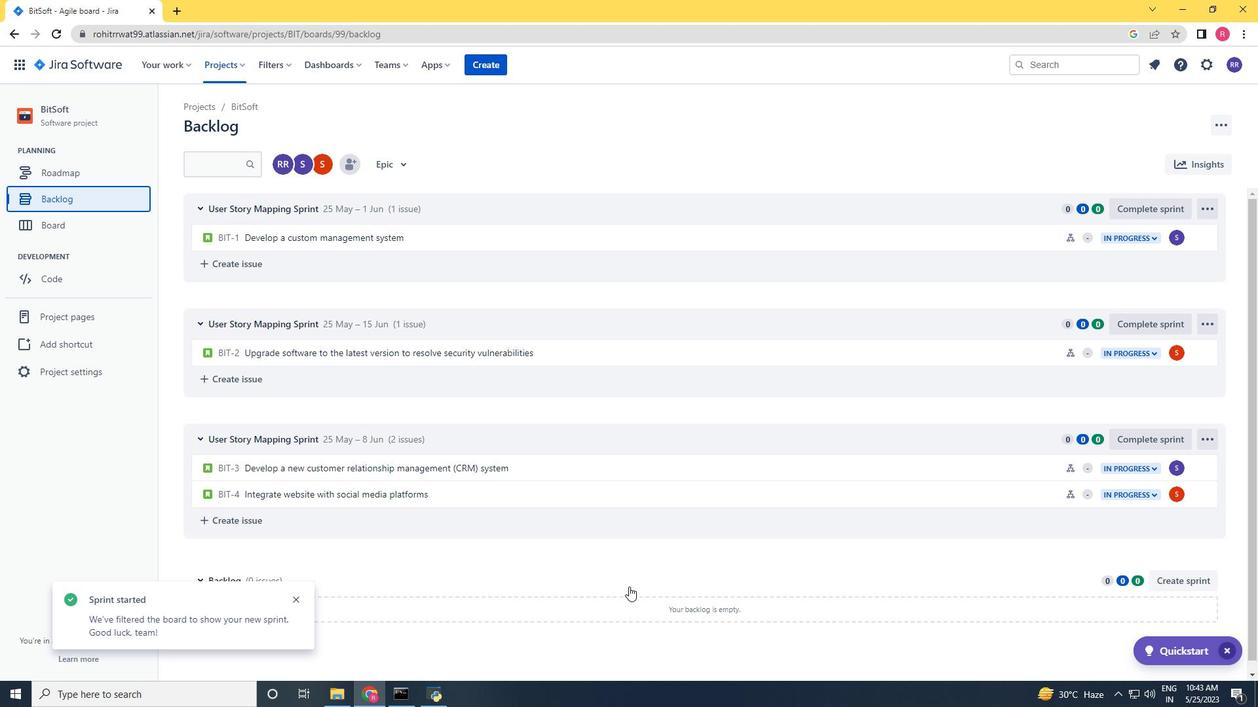 
Action: Mouse scrolled (629, 586) with delta (0, 0)
Screenshot: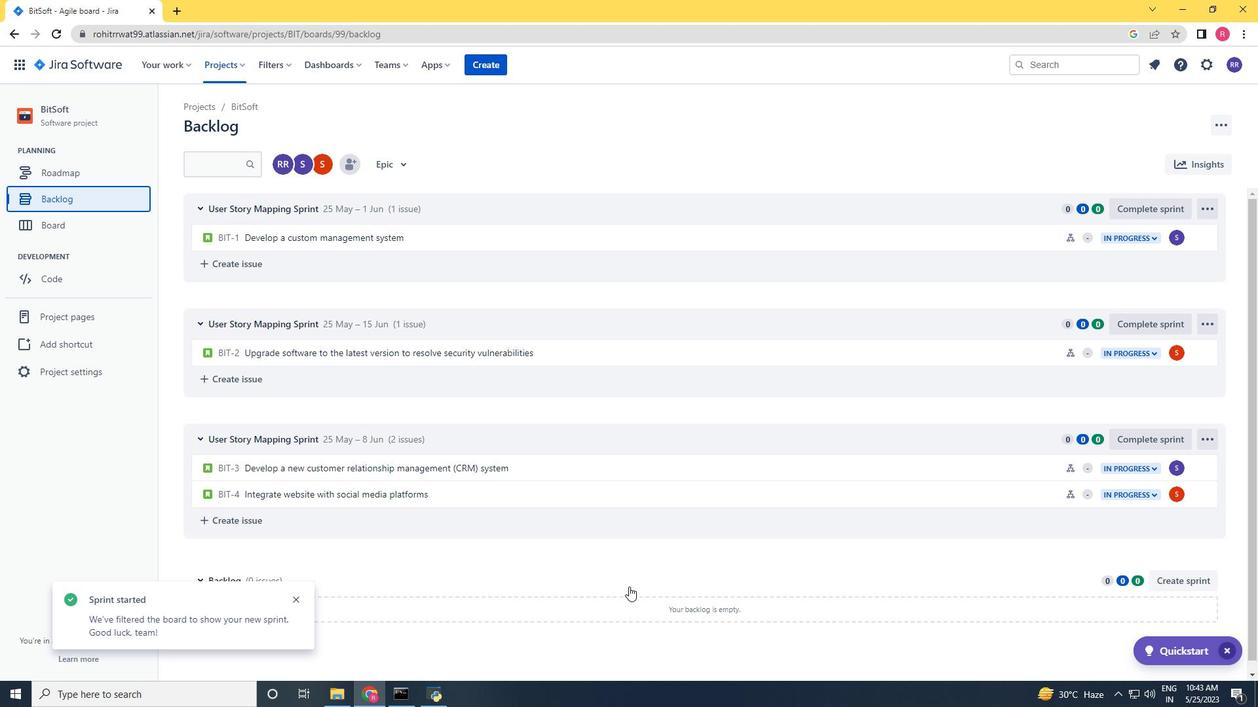 
Action: Mouse scrolled (629, 586) with delta (0, 0)
Screenshot: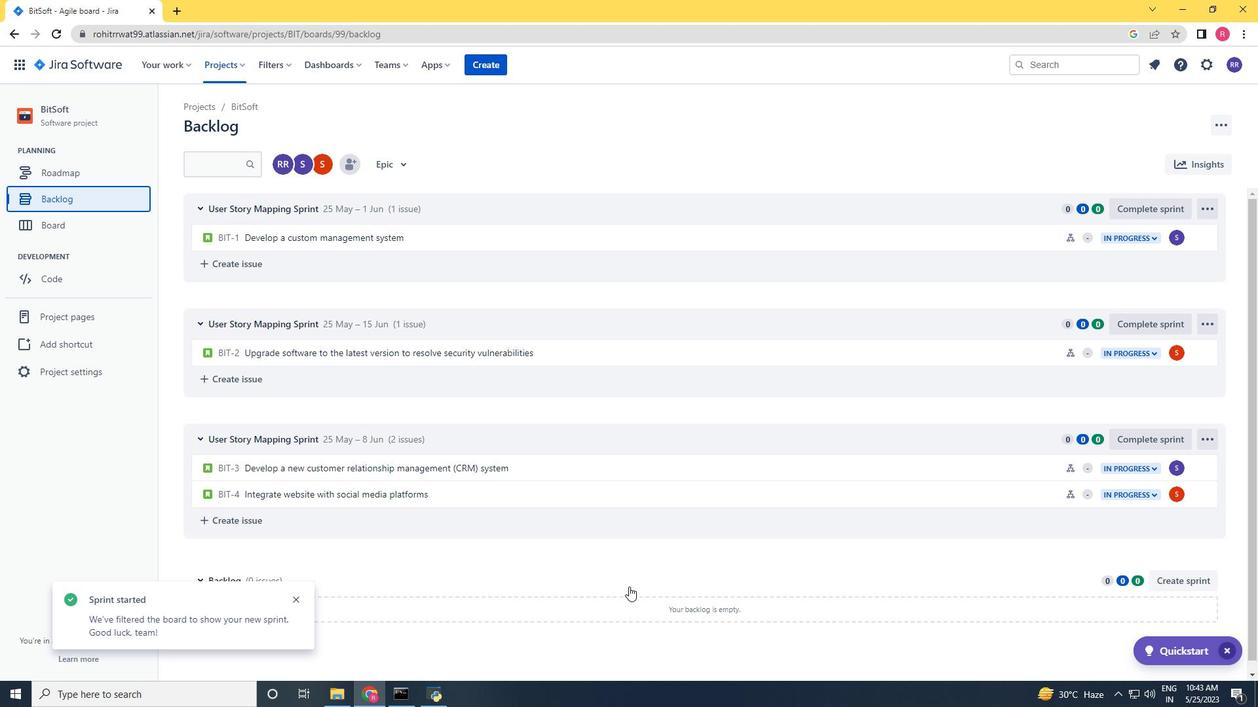 
Action: Mouse scrolled (629, 588) with delta (0, 0)
Screenshot: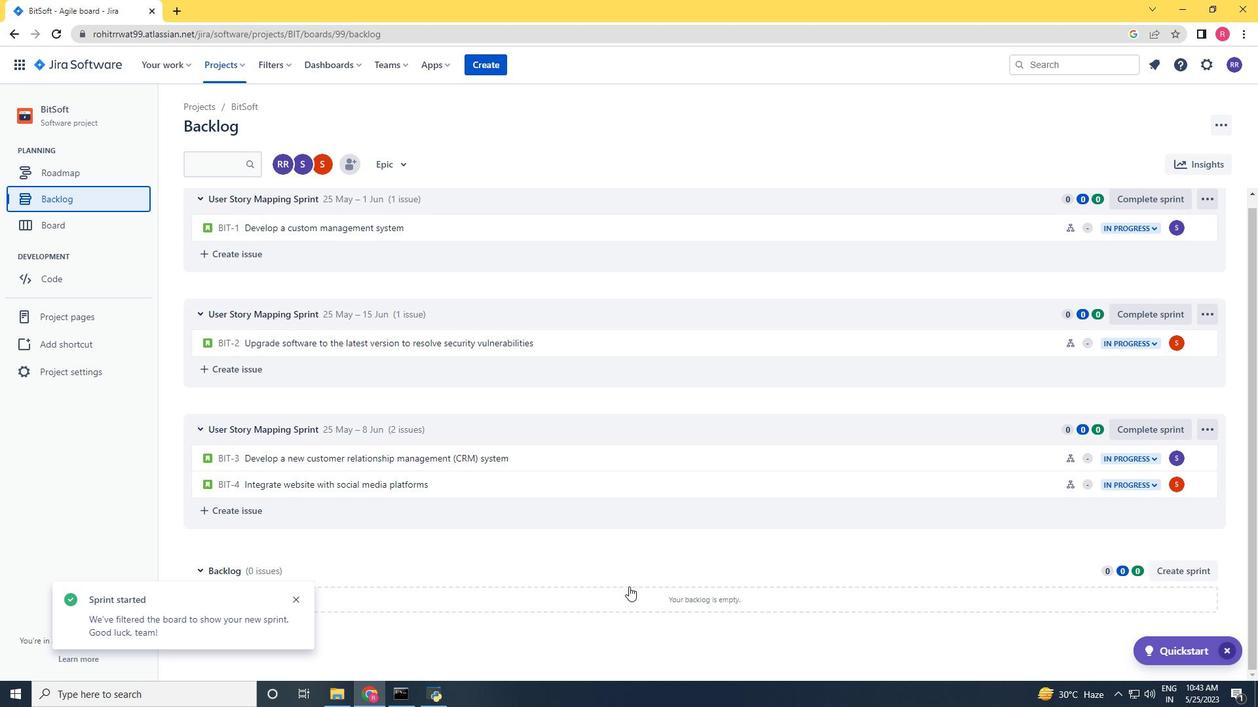 
Action: Mouse scrolled (629, 588) with delta (0, 0)
Screenshot: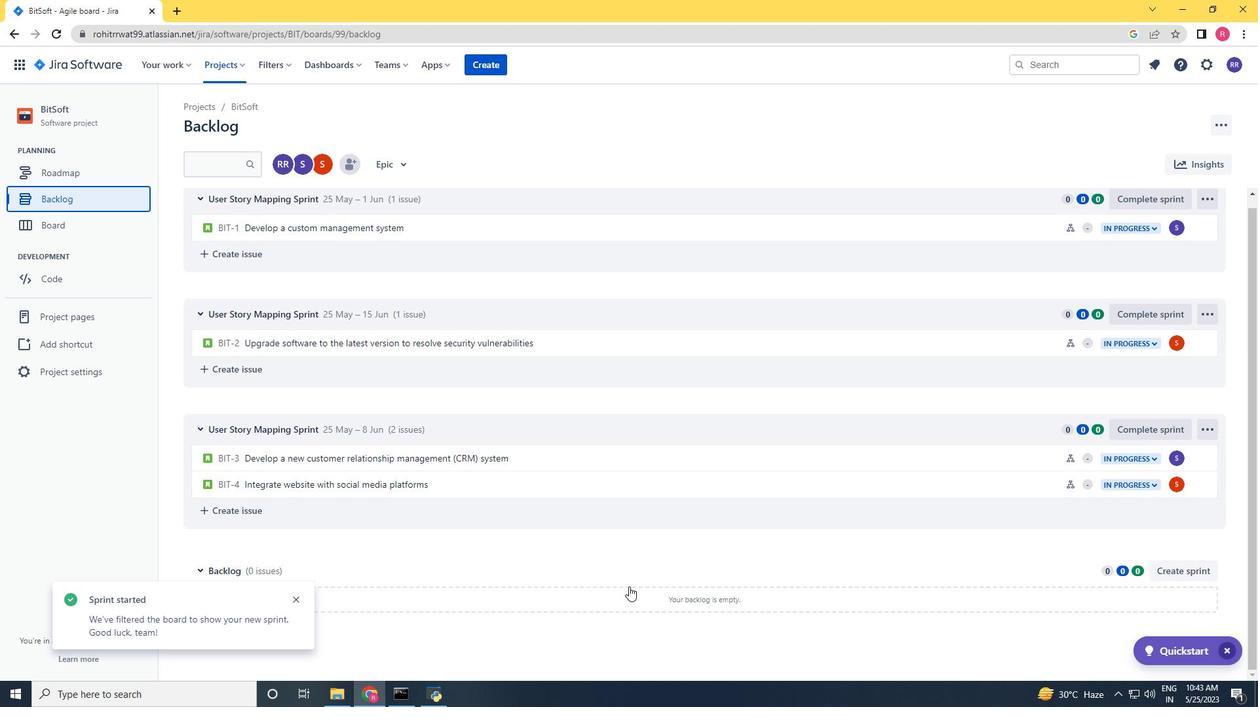 
Action: Mouse scrolled (629, 588) with delta (0, 0)
Screenshot: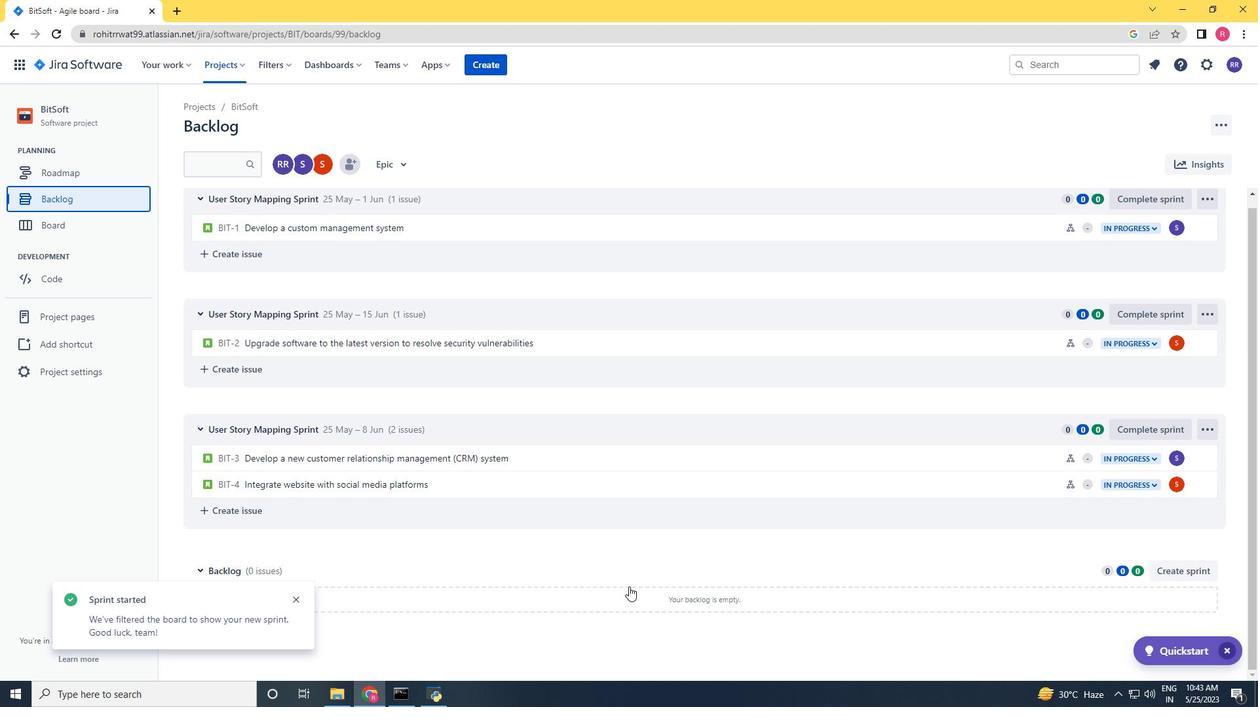 
